 Task: Font style For heading Use Alef with Light dark cornflower blue 2 colour & bold. font size for heading '28 Pt. 'Change the font style of data to Amiri Quranand font size to  18 Pt. Change the alignment of both headline & data to  Align bottom. In the sheet  auditingSalesByPromotion_2022
Action: Mouse moved to (60, 99)
Screenshot: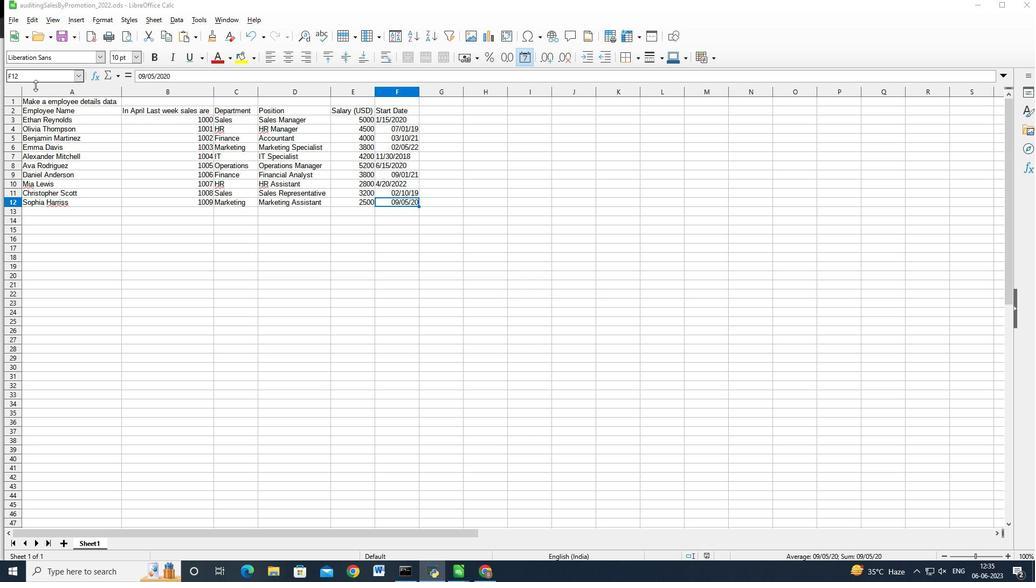 
Action: Mouse pressed left at (60, 99)
Screenshot: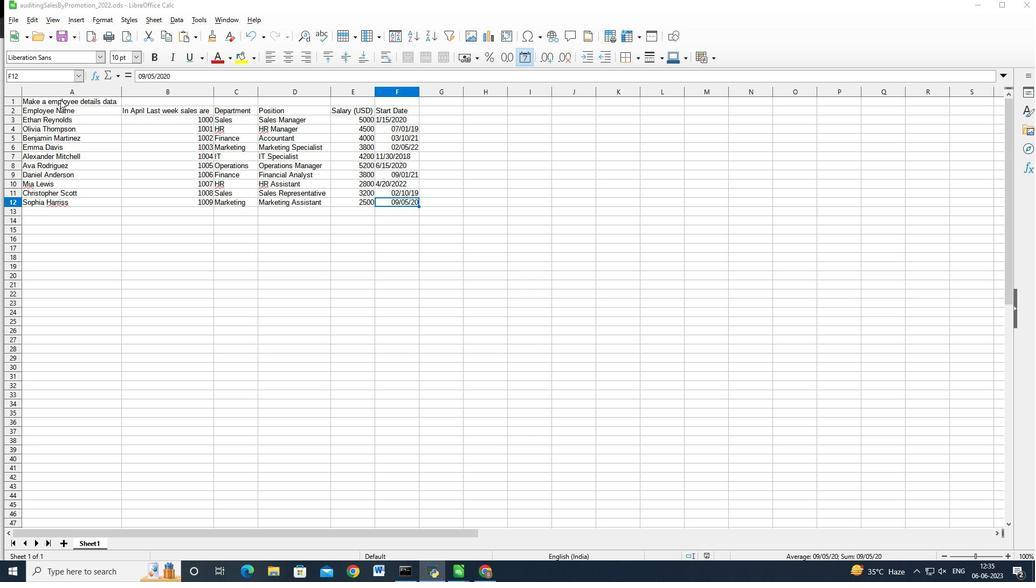 
Action: Mouse moved to (81, 56)
Screenshot: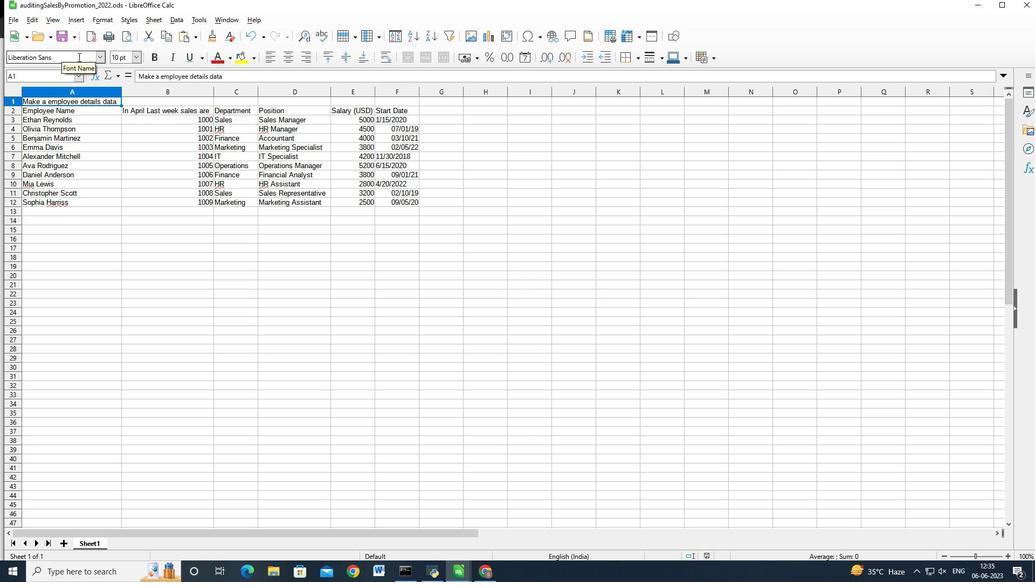 
Action: Mouse pressed left at (81, 56)
Screenshot: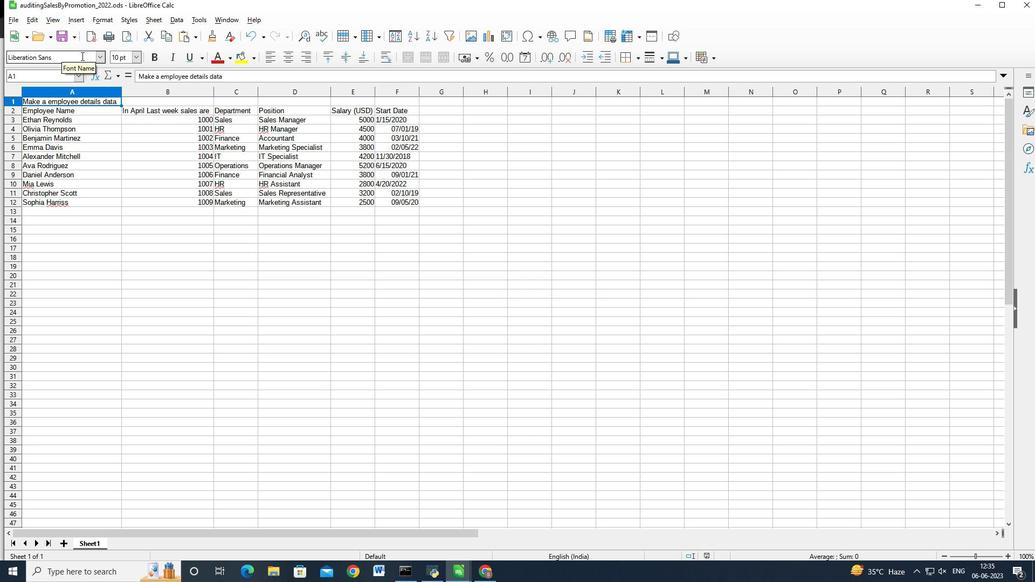 
Action: Mouse moved to (99, 57)
Screenshot: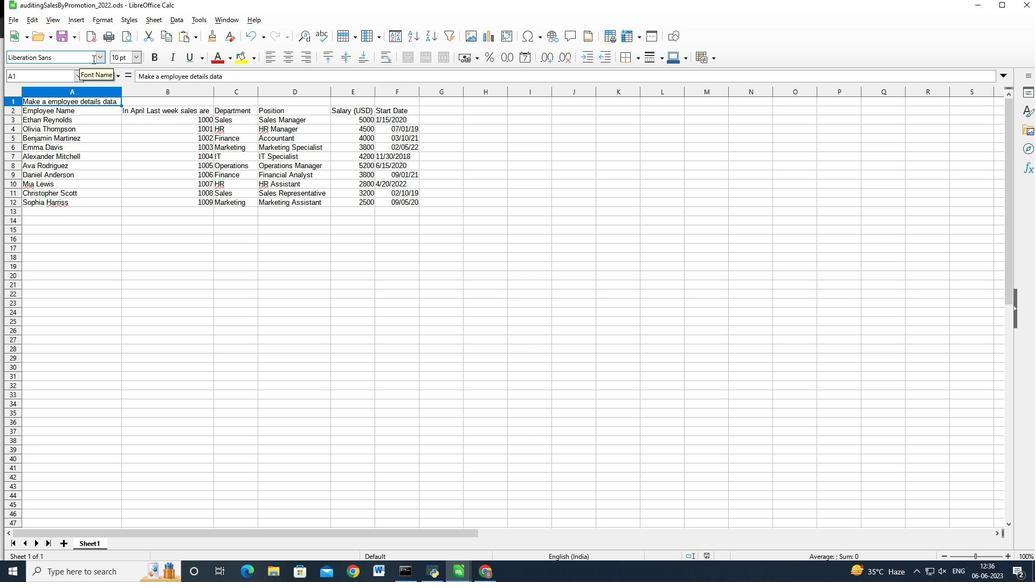 
Action: Mouse pressed left at (99, 57)
Screenshot: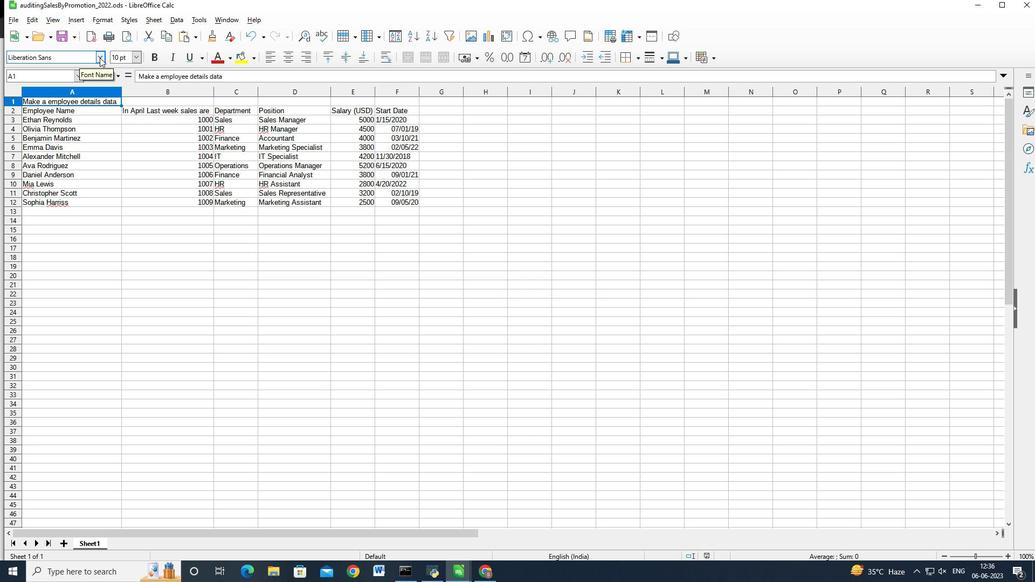 
Action: Mouse moved to (58, 204)
Screenshot: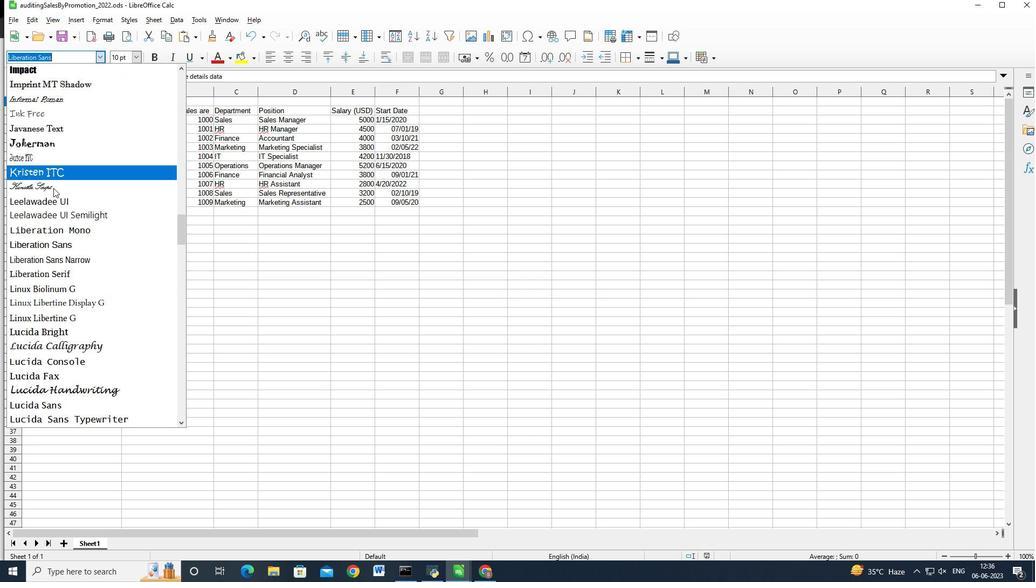 
Action: Mouse scrolled (58, 205) with delta (0, 0)
Screenshot: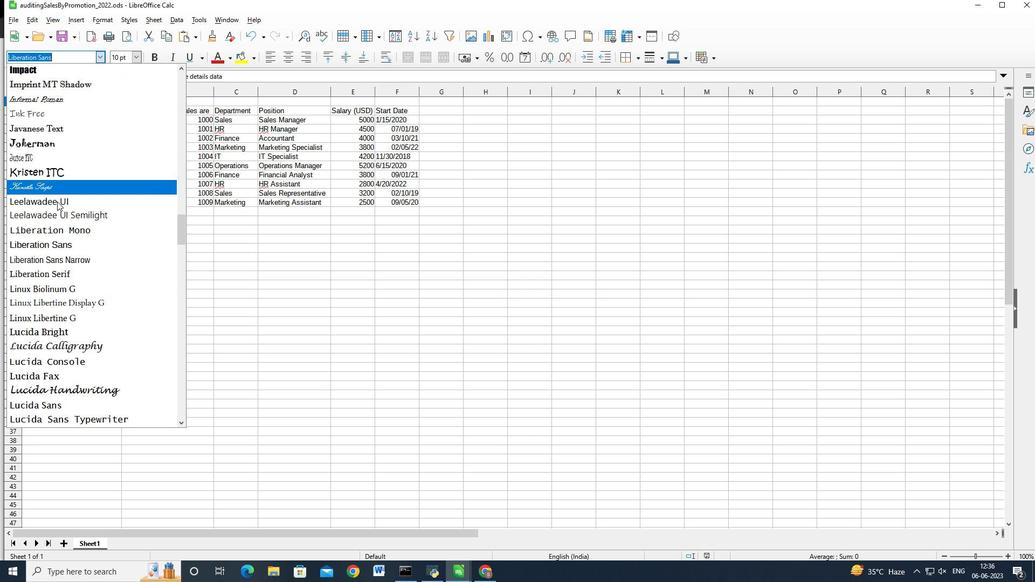 
Action: Mouse moved to (58, 204)
Screenshot: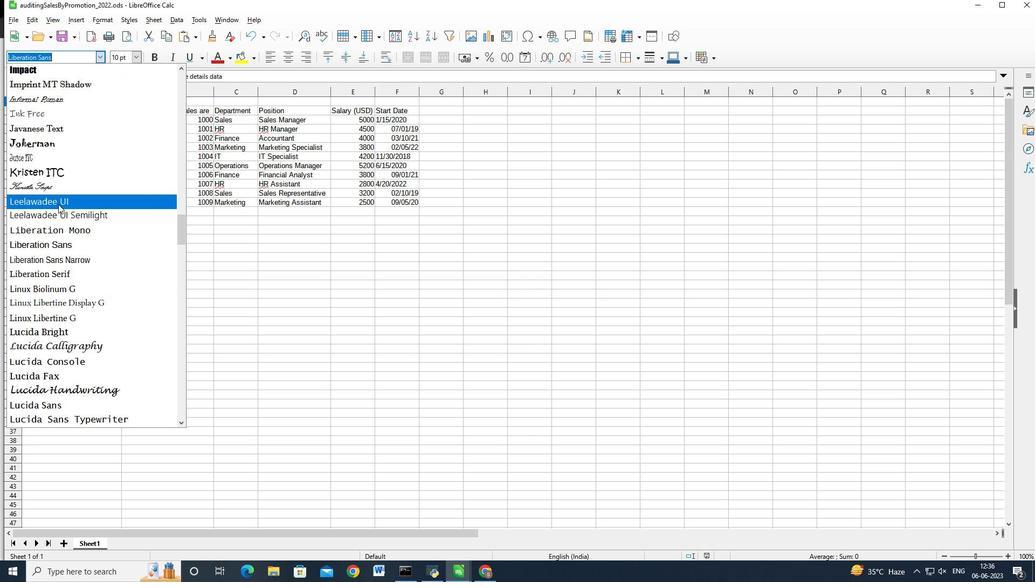 
Action: Mouse scrolled (58, 205) with delta (0, 0)
Screenshot: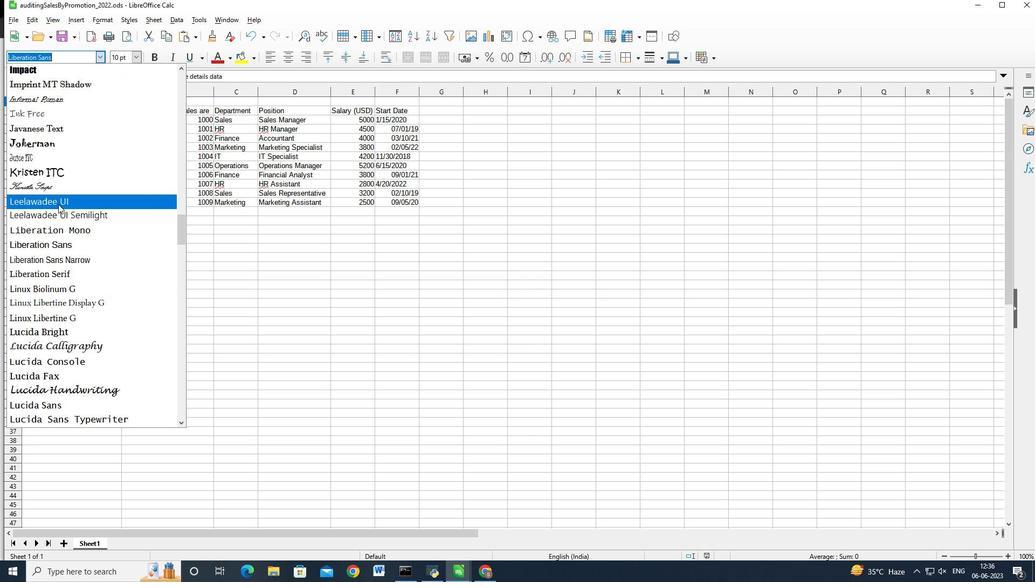
Action: Mouse scrolled (58, 205) with delta (0, 0)
Screenshot: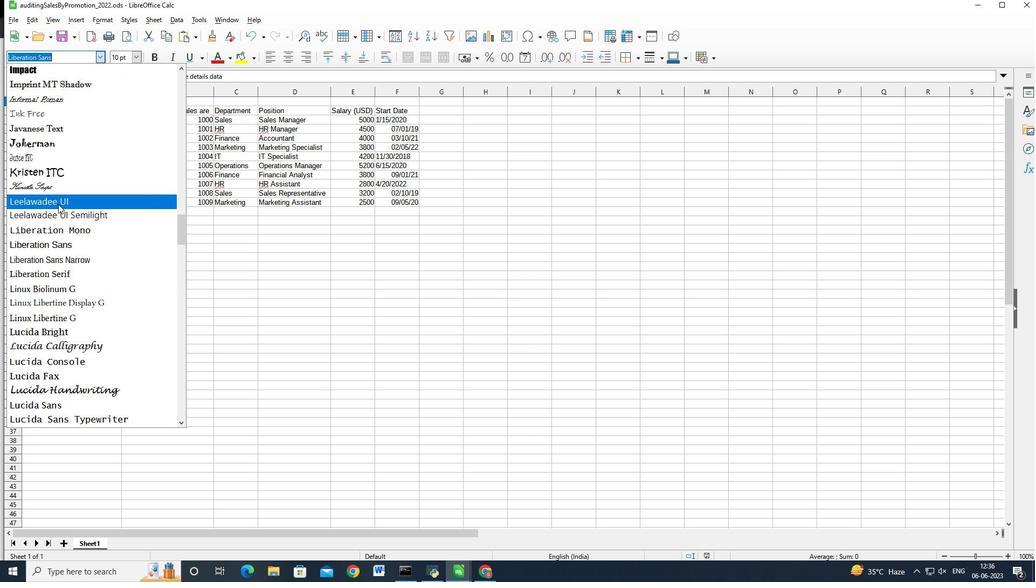 
Action: Mouse scrolled (58, 205) with delta (0, 0)
Screenshot: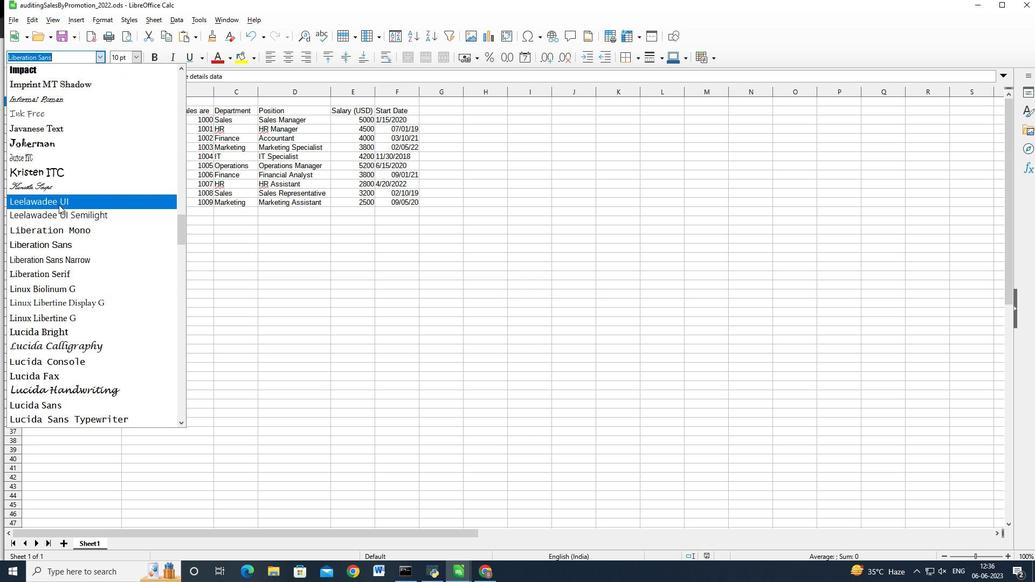 
Action: Mouse scrolled (58, 205) with delta (0, 0)
Screenshot: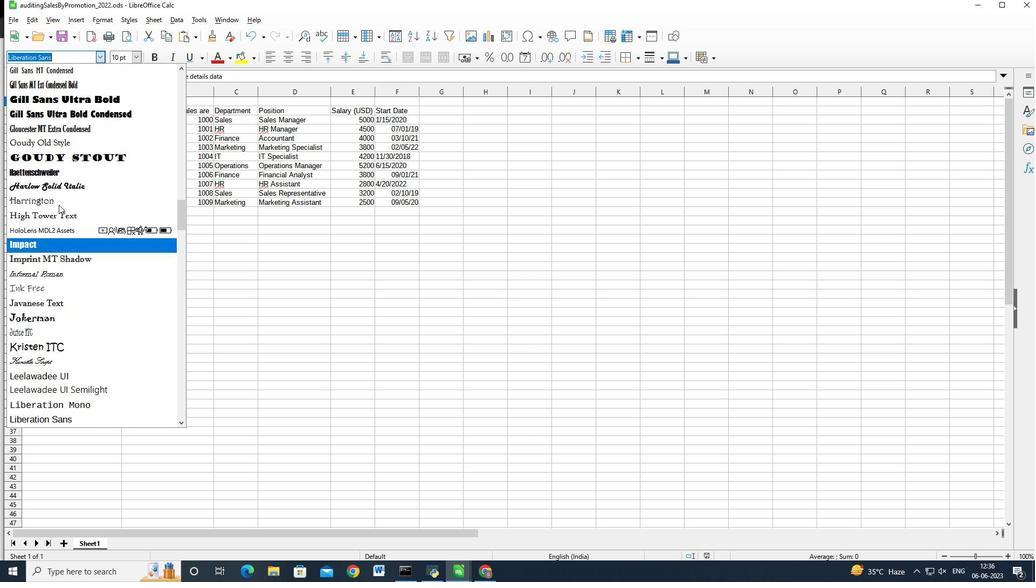 
Action: Mouse scrolled (58, 205) with delta (0, 0)
Screenshot: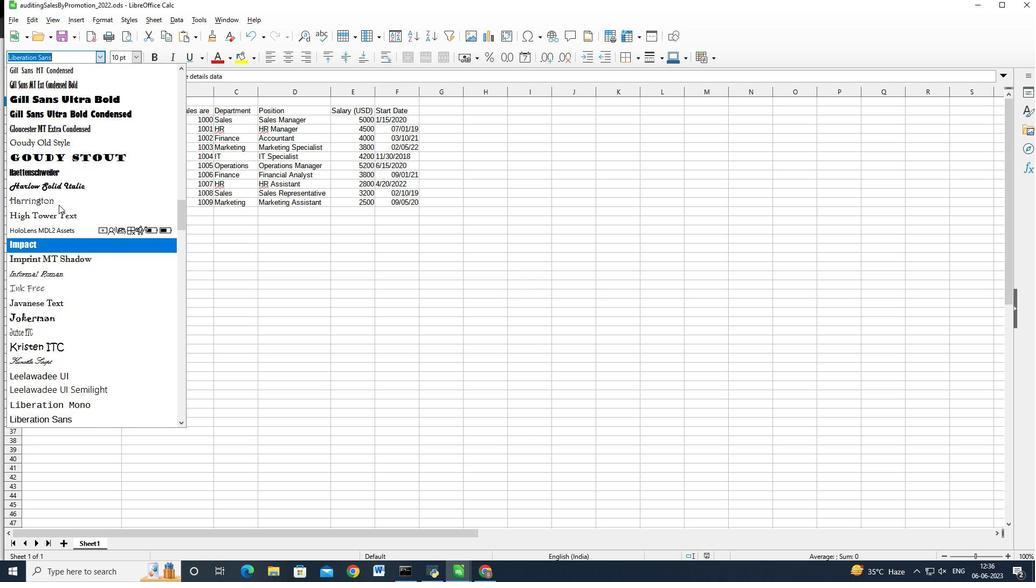 
Action: Mouse scrolled (58, 205) with delta (0, 0)
Screenshot: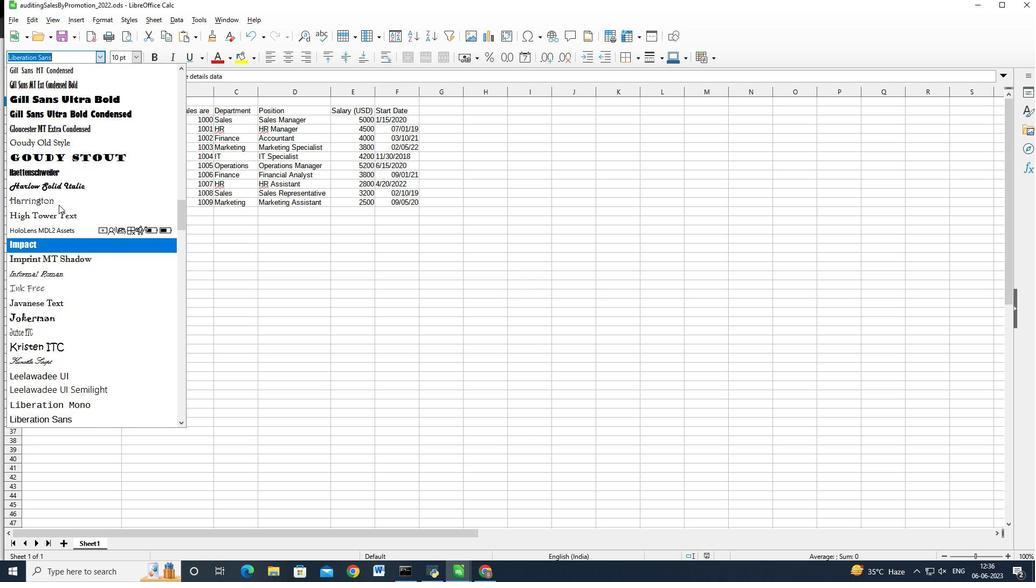 
Action: Mouse scrolled (58, 205) with delta (0, 0)
Screenshot: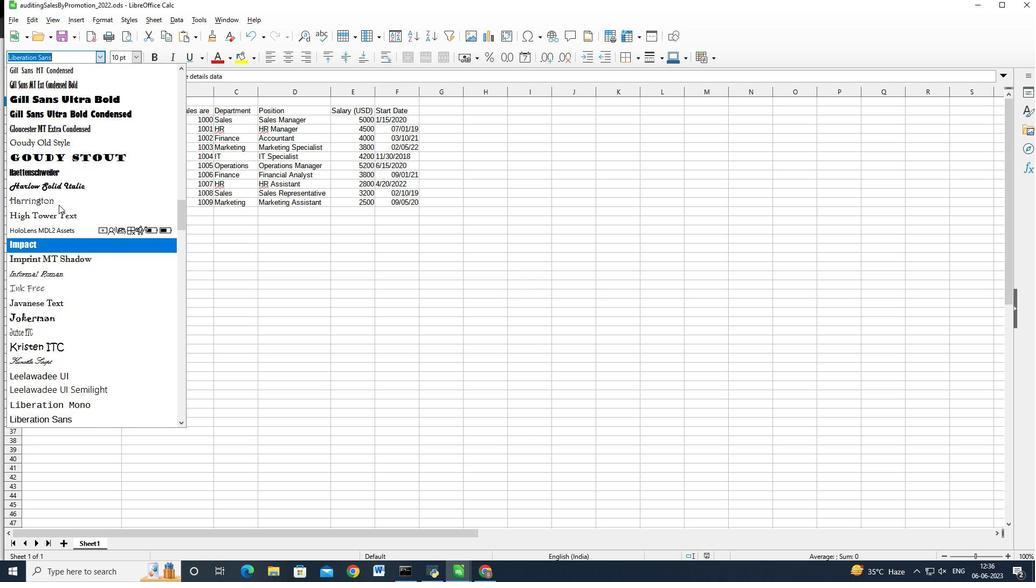 
Action: Mouse scrolled (58, 205) with delta (0, 0)
Screenshot: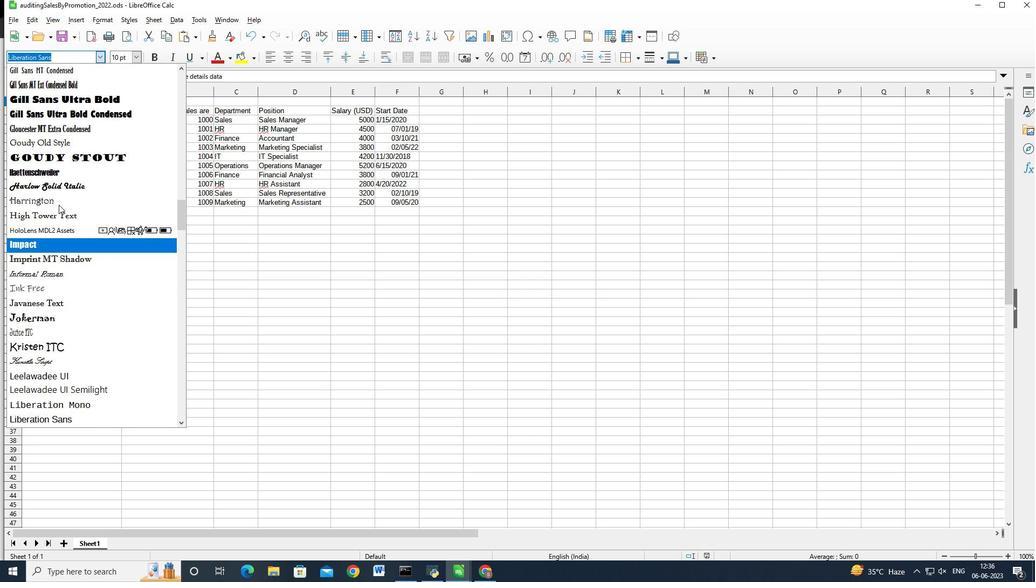 
Action: Mouse scrolled (58, 205) with delta (0, 0)
Screenshot: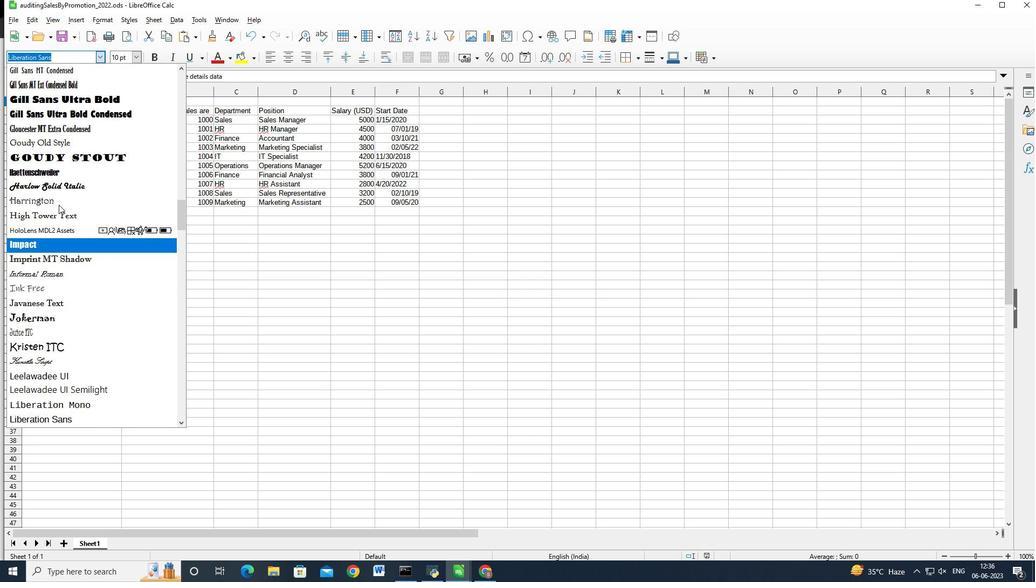 
Action: Mouse scrolled (58, 205) with delta (0, 0)
Screenshot: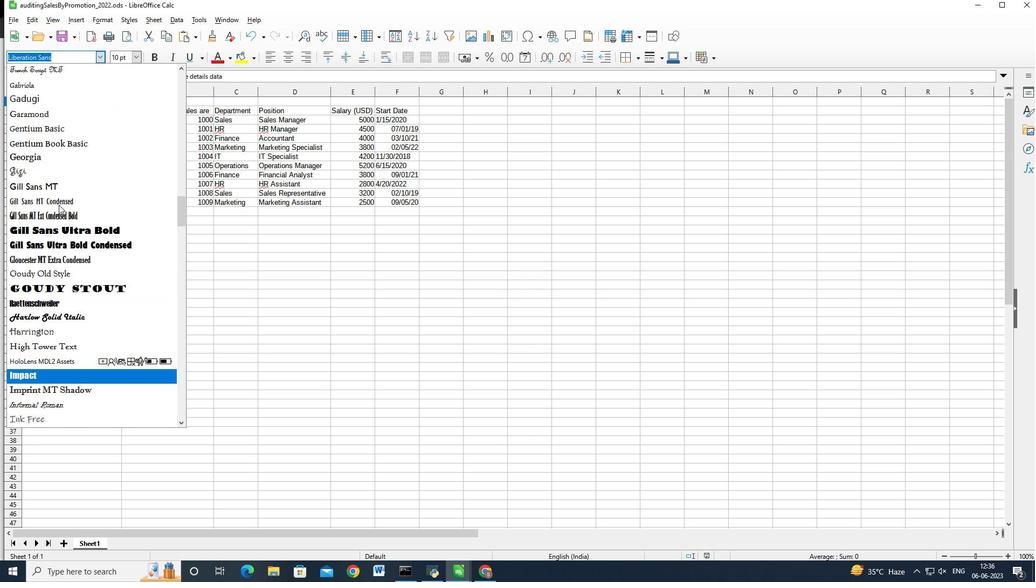 
Action: Mouse scrolled (58, 205) with delta (0, 0)
Screenshot: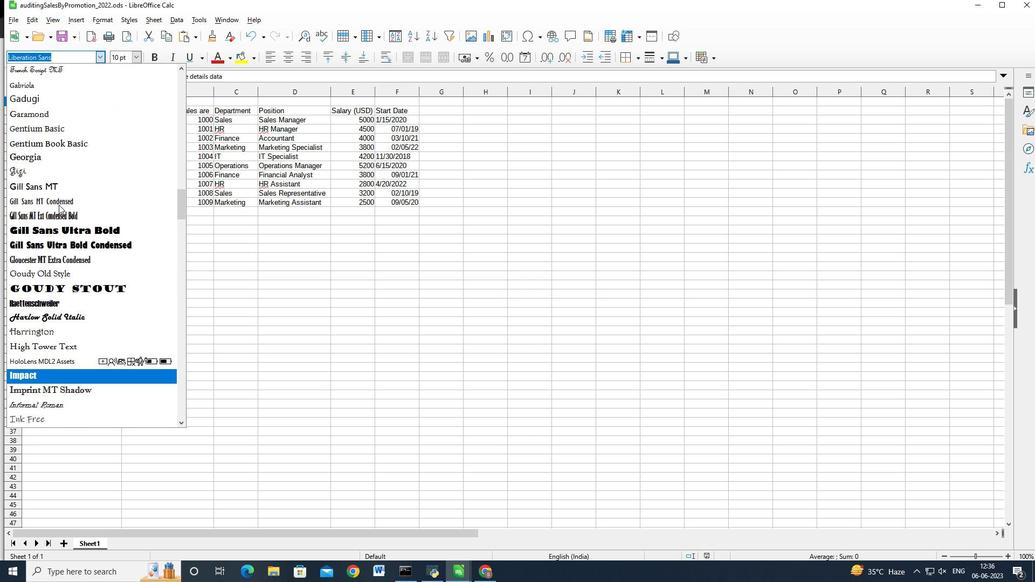 
Action: Mouse moved to (55, 78)
Screenshot: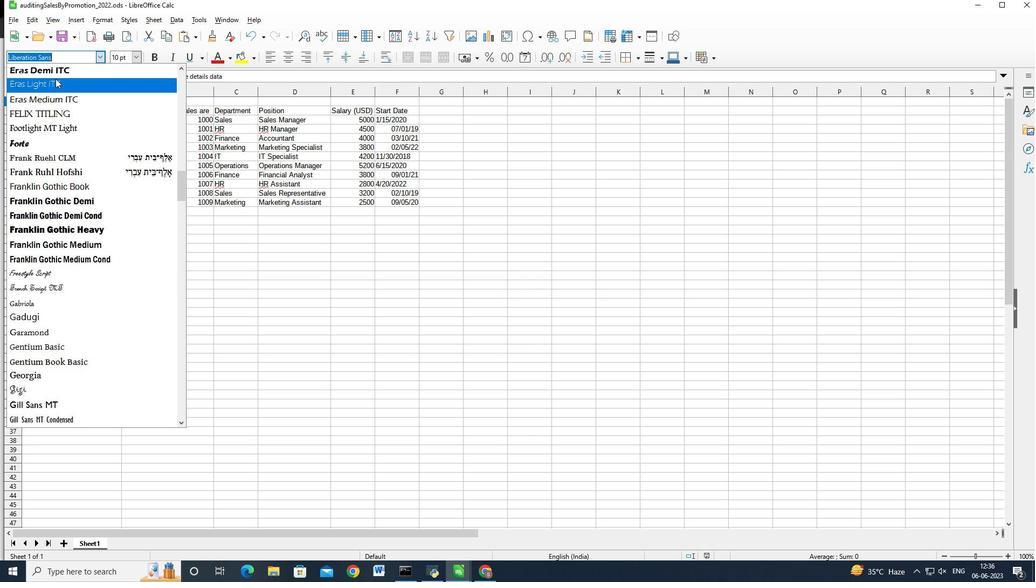 
Action: Key pressed alef<Key.enter>
Screenshot: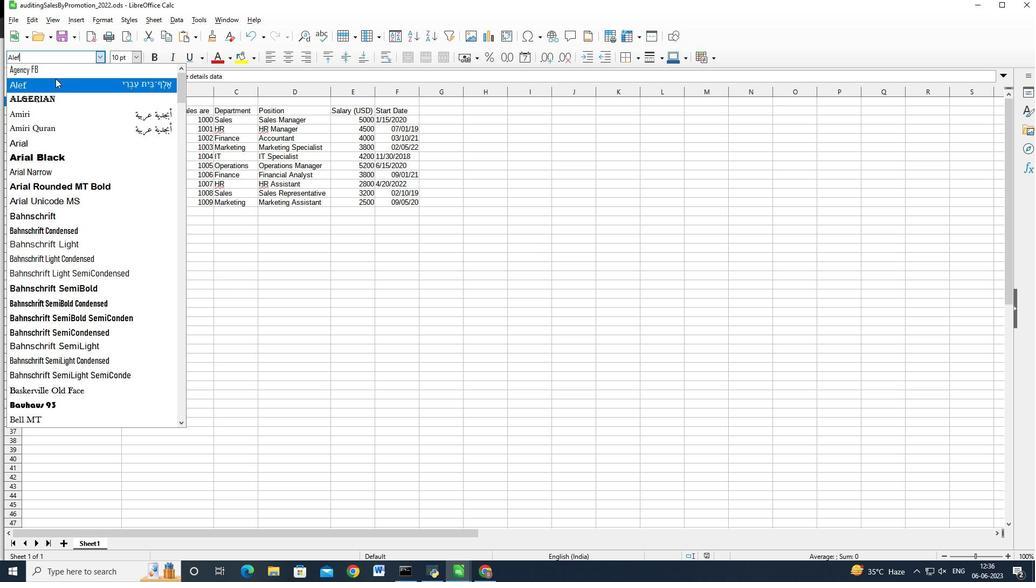 
Action: Mouse moved to (228, 55)
Screenshot: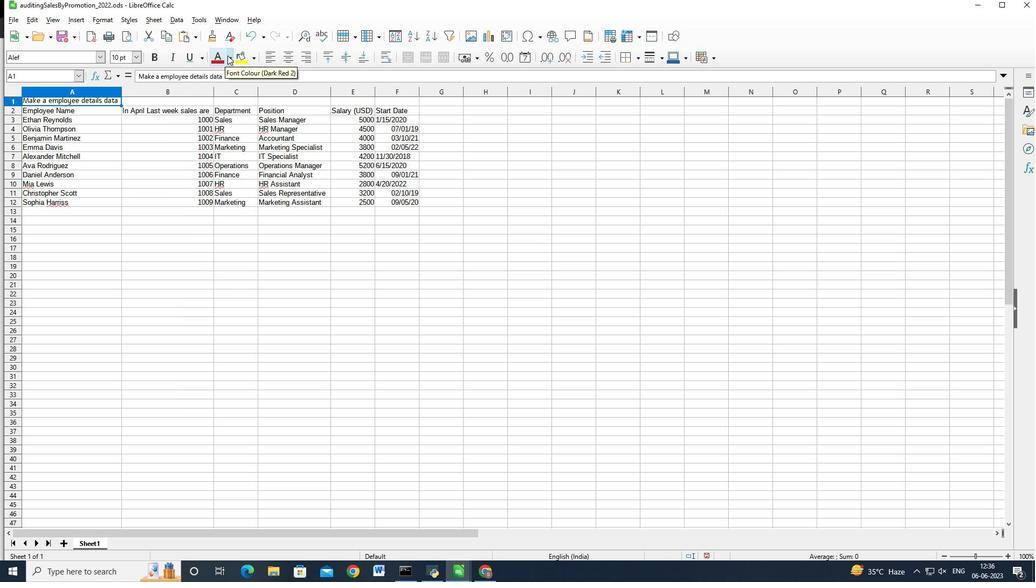 
Action: Mouse pressed left at (228, 55)
Screenshot: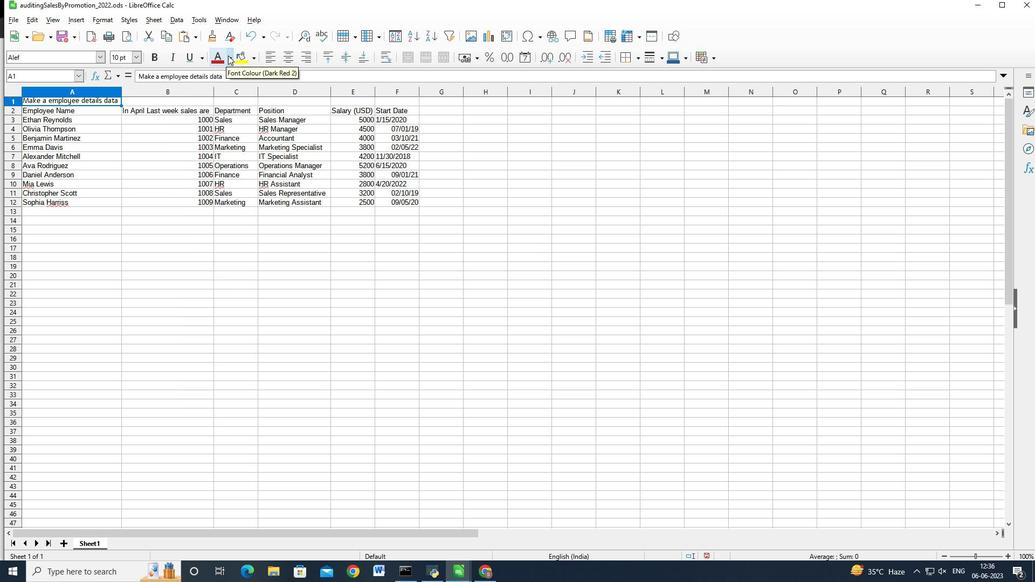 
Action: Mouse moved to (281, 234)
Screenshot: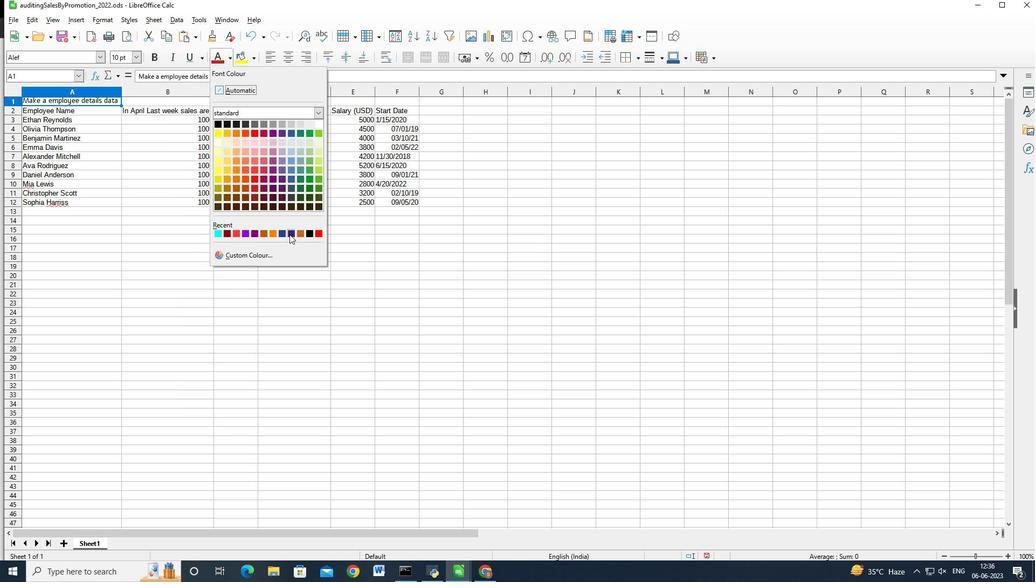 
Action: Mouse pressed left at (281, 234)
Screenshot: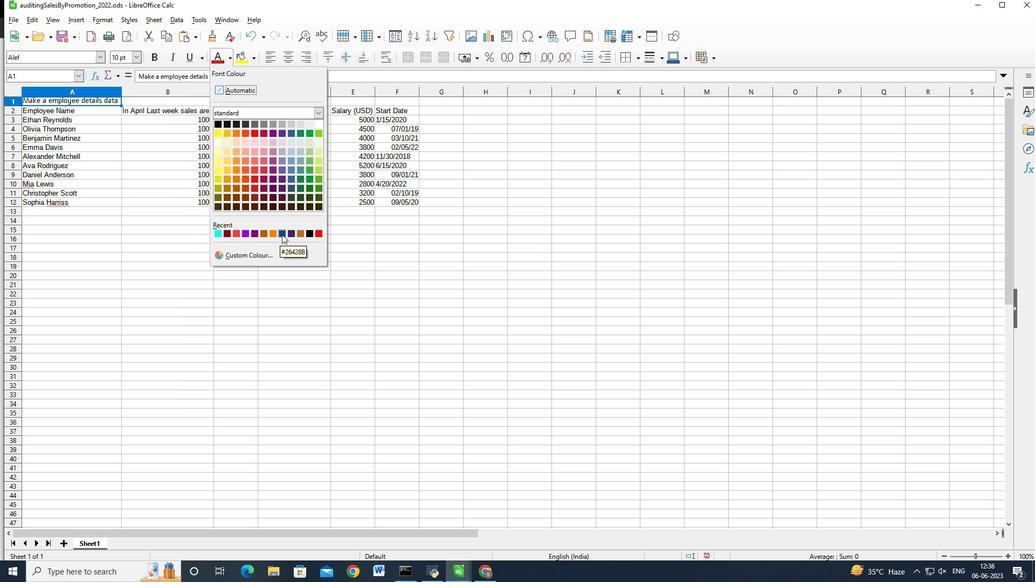 
Action: Mouse moved to (139, 53)
Screenshot: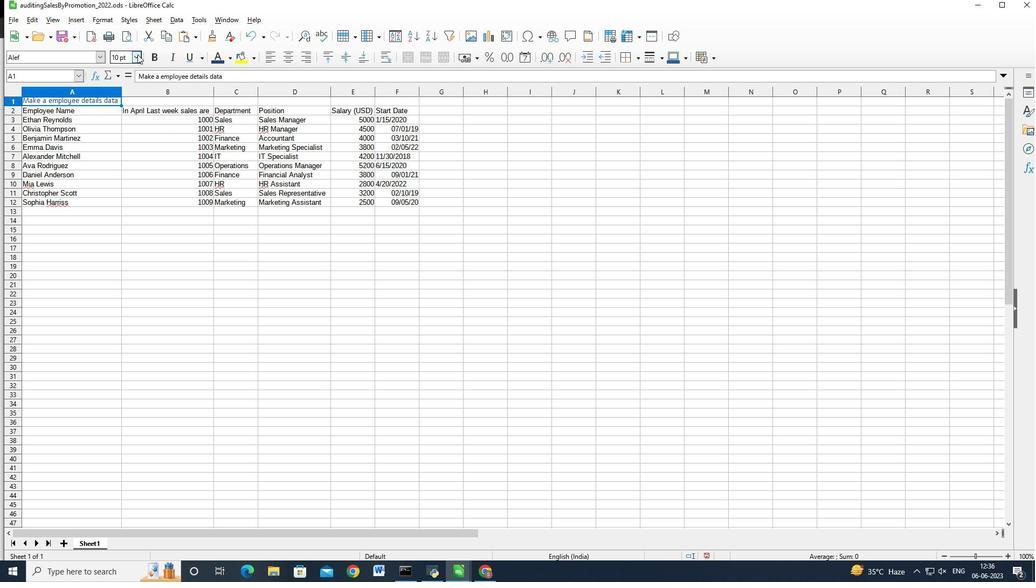 
Action: Mouse pressed left at (139, 53)
Screenshot: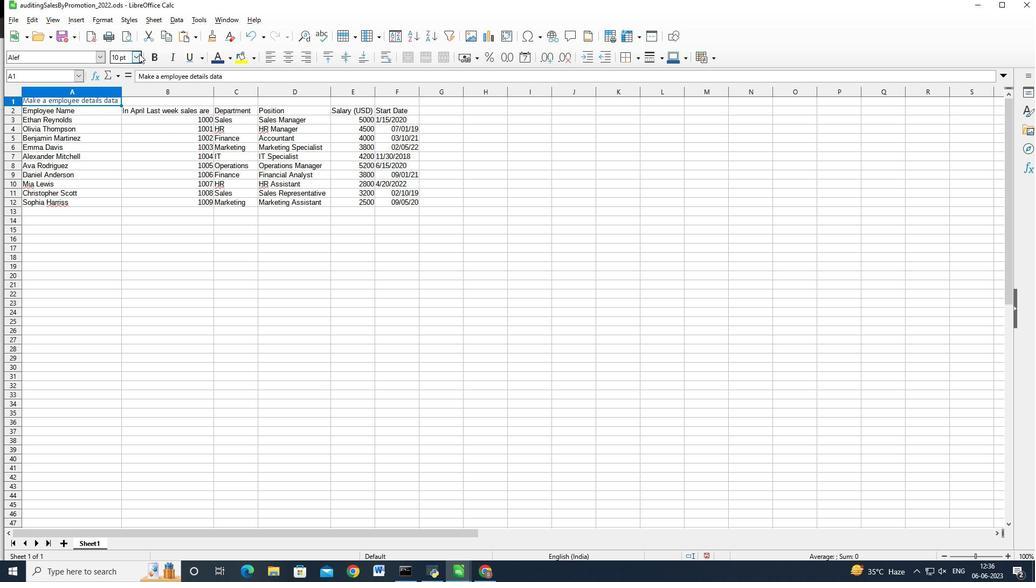 
Action: Mouse moved to (117, 231)
Screenshot: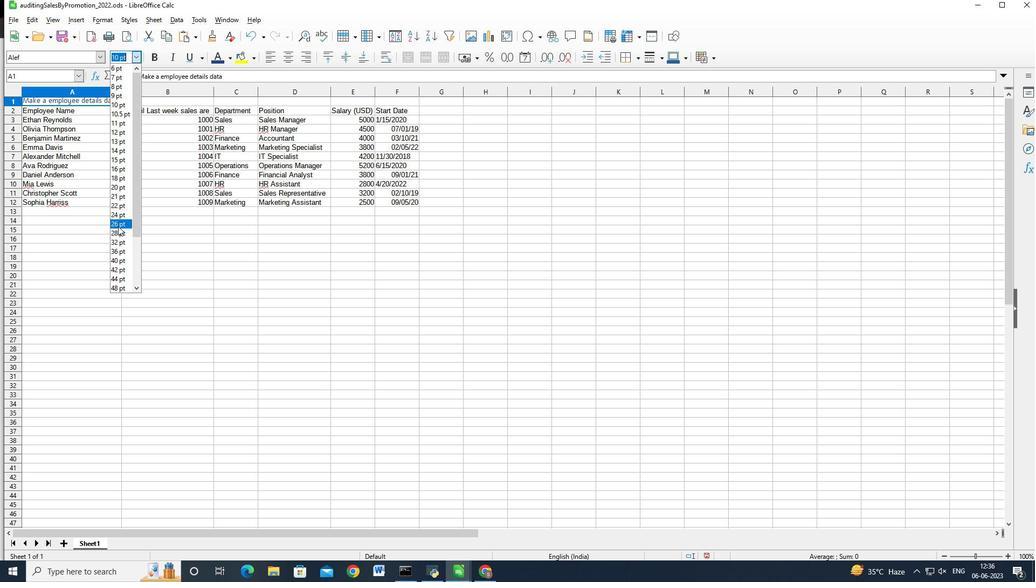 
Action: Mouse pressed left at (117, 231)
Screenshot: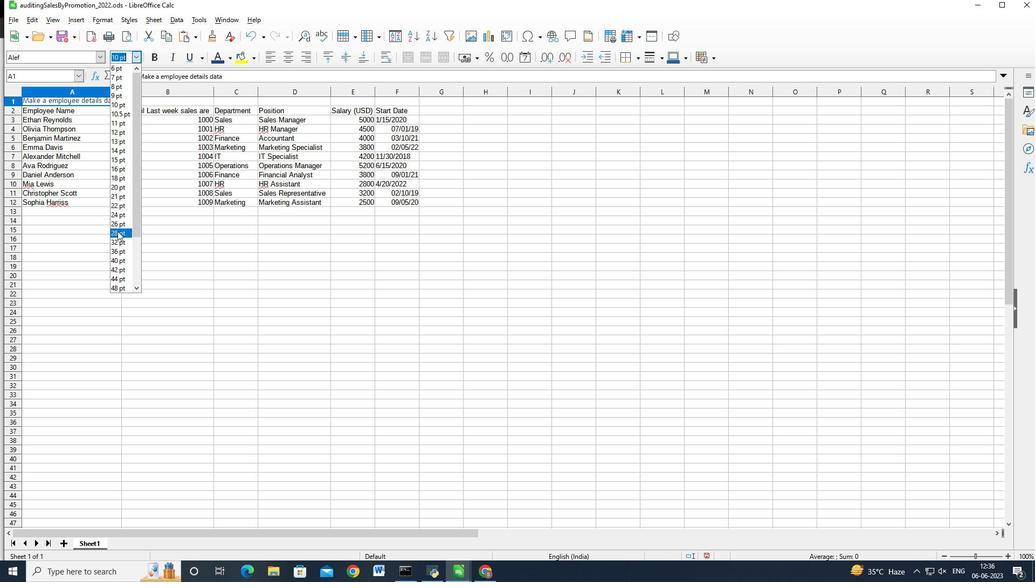 
Action: Mouse moved to (90, 131)
Screenshot: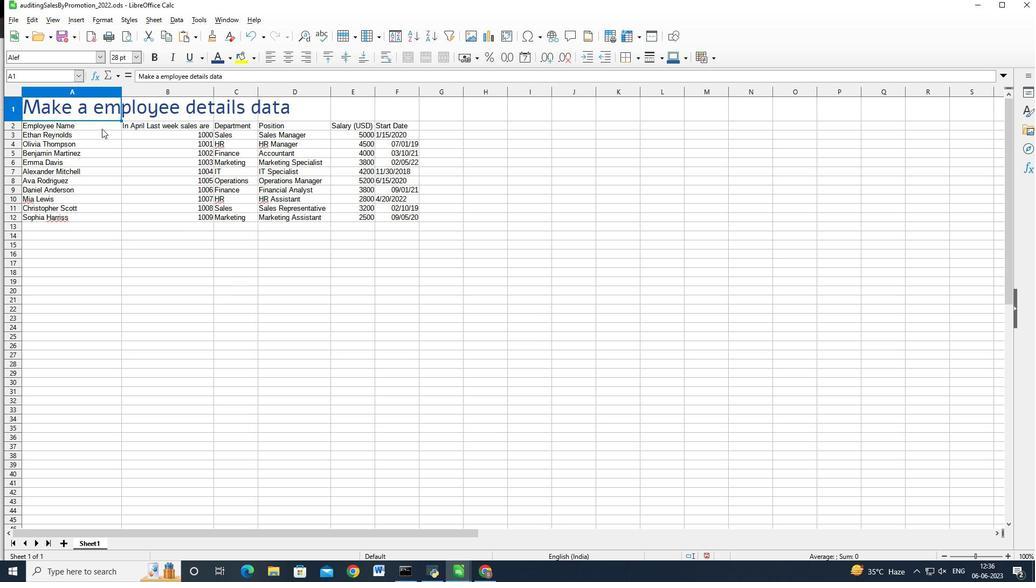 
Action: Mouse pressed left at (90, 131)
Screenshot: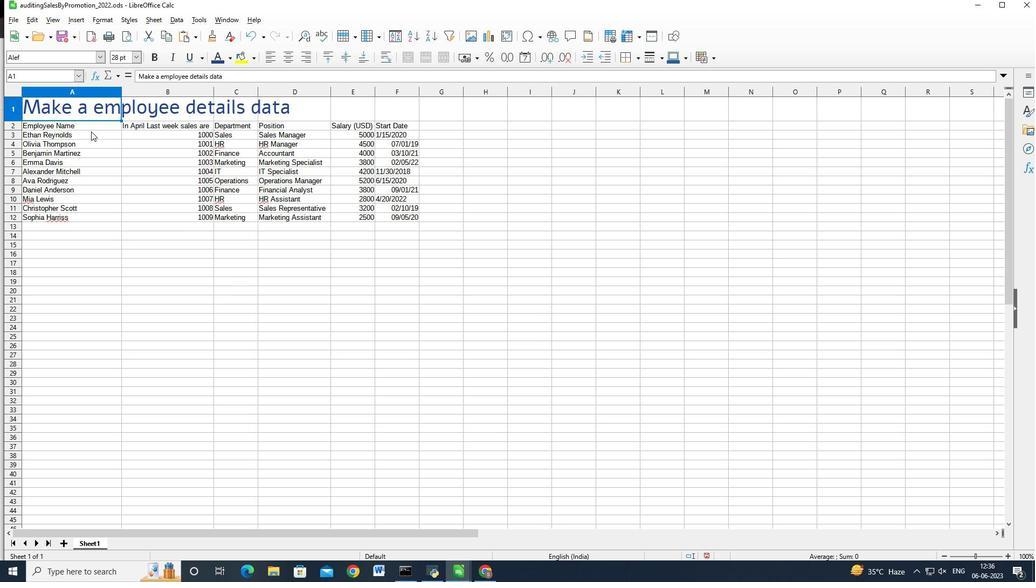
Action: Mouse moved to (91, 126)
Screenshot: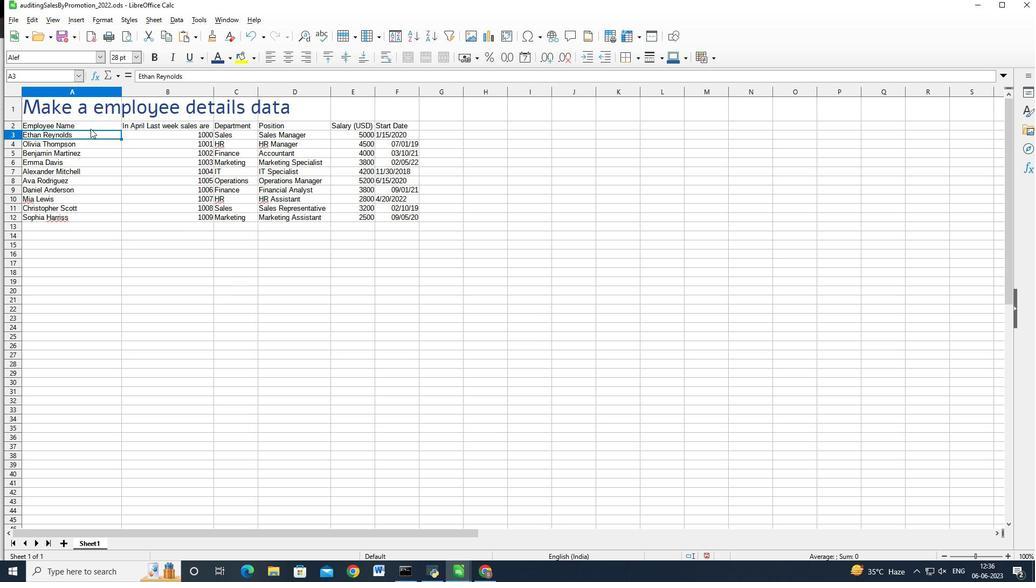 
Action: Mouse pressed left at (91, 126)
Screenshot: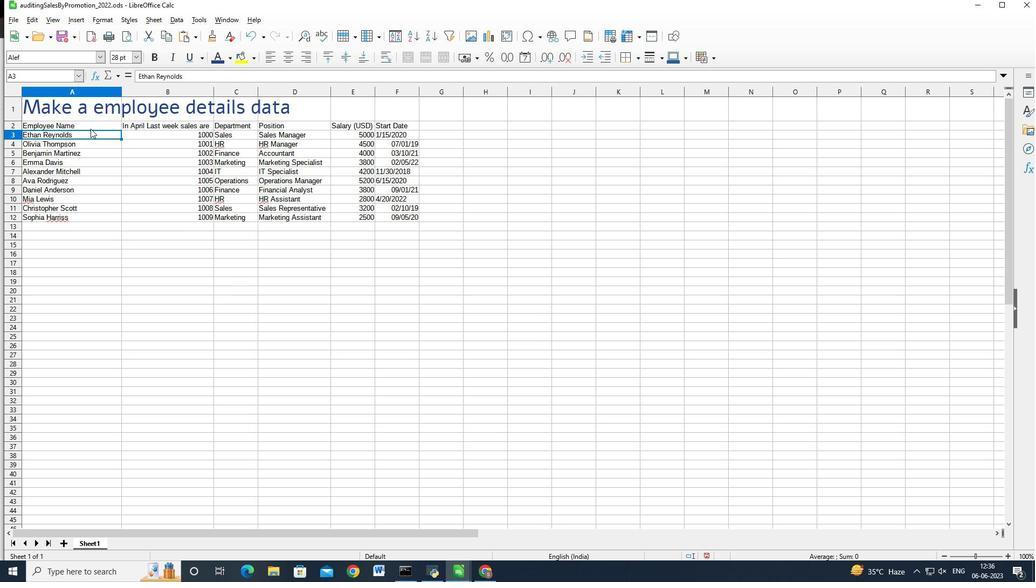 
Action: Key pressed <Key.shift><Key.right><Key.right><Key.right><Key.right><Key.right><Key.down><Key.down><Key.down><Key.down><Key.down><Key.down><Key.down><Key.right><Key.down><Key.left><Key.down><Key.down>
Screenshot: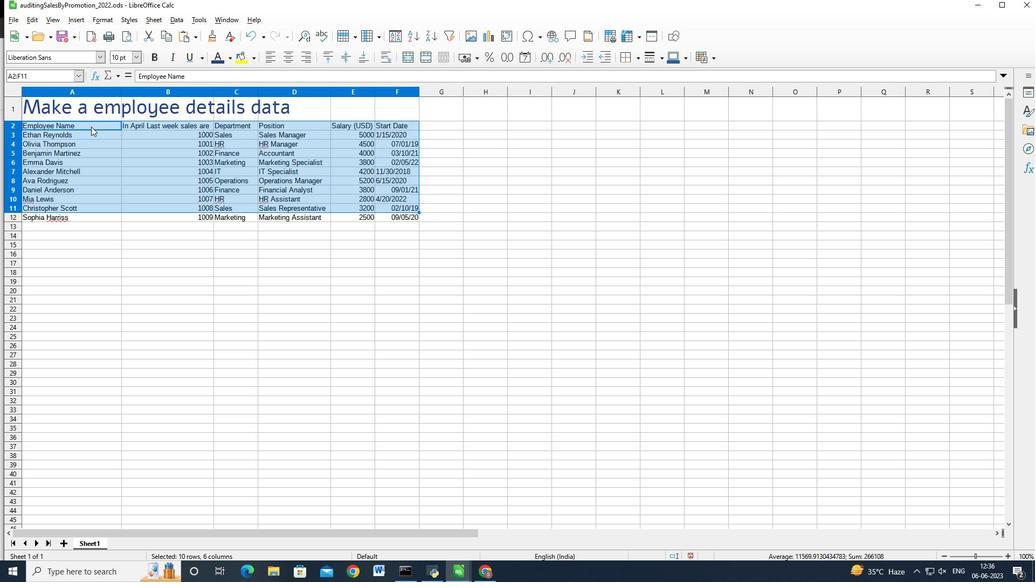 
Action: Mouse moved to (71, 56)
Screenshot: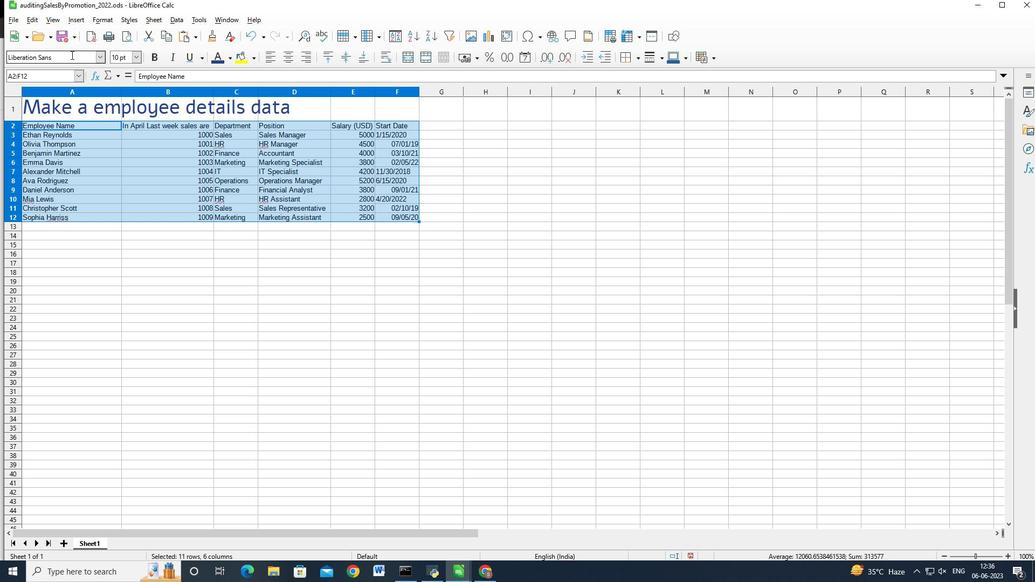 
Action: Mouse pressed left at (71, 56)
Screenshot: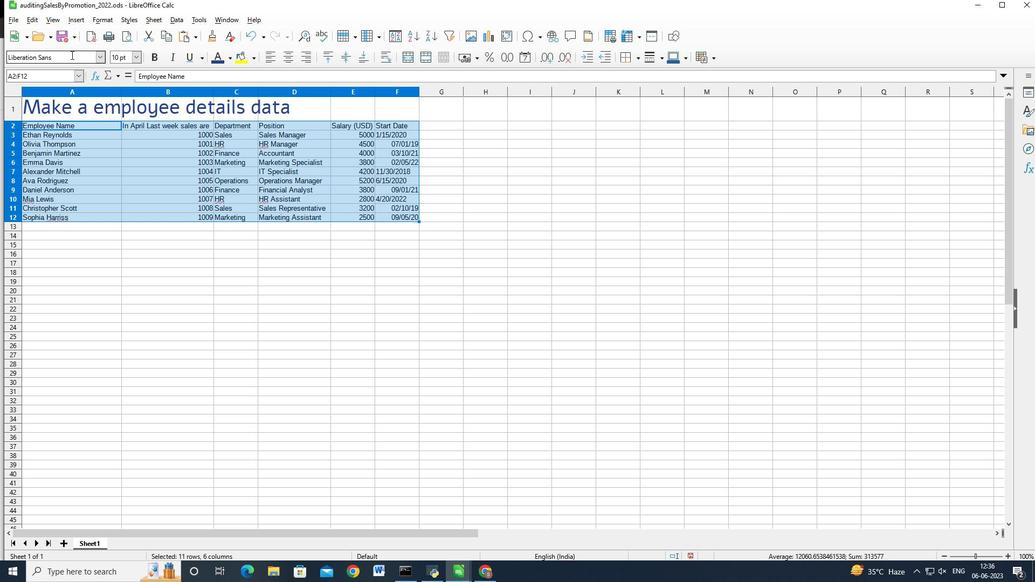 
Action: Key pressed <Key.backspace><Key.backspace><Key.backspace><Key.backspace><Key.backspace><Key.backspace><Key.backspace><Key.backspace><Key.backspace><Key.backspace><Key.backspace><Key.backspace><Key.backspace><Key.backspace><Key.backspace><Key.backspace><Key.backspace><Key.backspace><Key.backspace>amiri<Key.space><Key.shift_r><Key.shift_r><Key.shift_r><Key.shift_r><Key.shift_r><Key.shift_r><Key.shift_r><Key.shift_r><Key.shift_r><Key.shift_r><Key.shift_r><Key.shift_r><Key.shift_r><Key.shift_r><Key.shift_r><Key.shift_r><Key.shift_r><Key.shift_r><Key.shift_r><Key.shift_r><Key.shift_r>A<Key.backspace><Key.shift_r>Qua<Key.backspace>ranand<Key.enter>
Screenshot: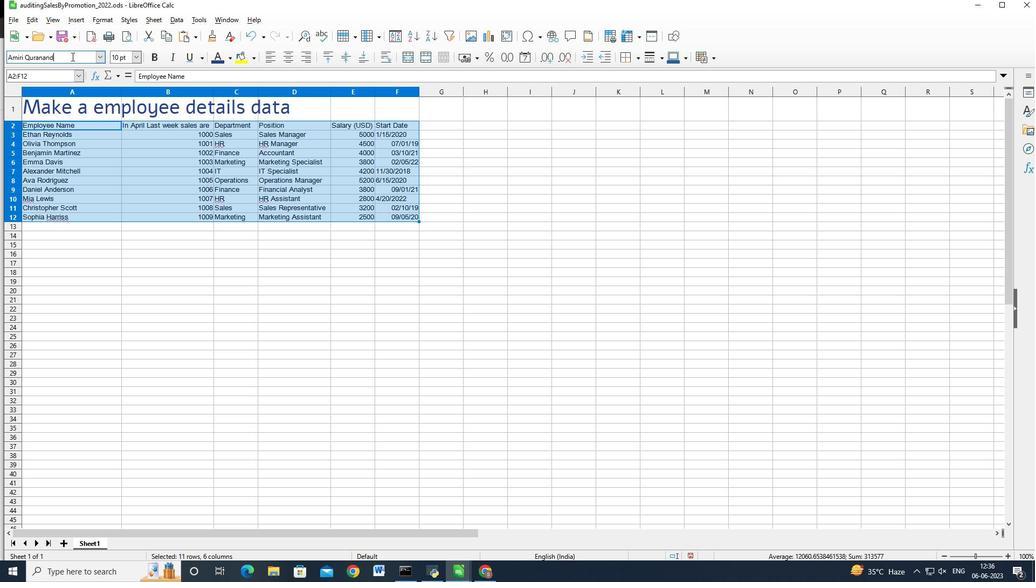 
Action: Mouse moved to (135, 56)
Screenshot: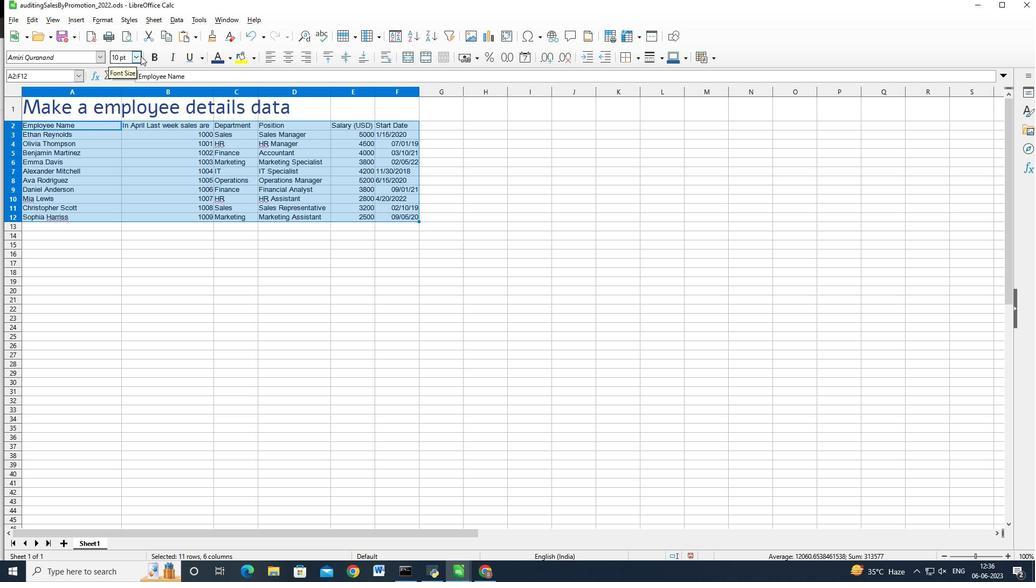 
Action: Mouse pressed left at (135, 56)
Screenshot: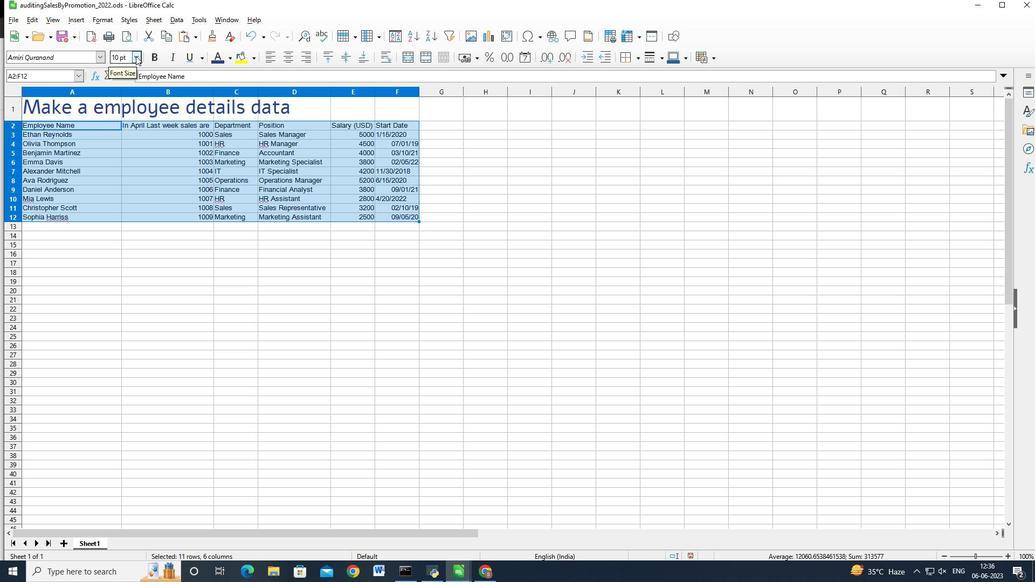 
Action: Mouse moved to (114, 169)
Screenshot: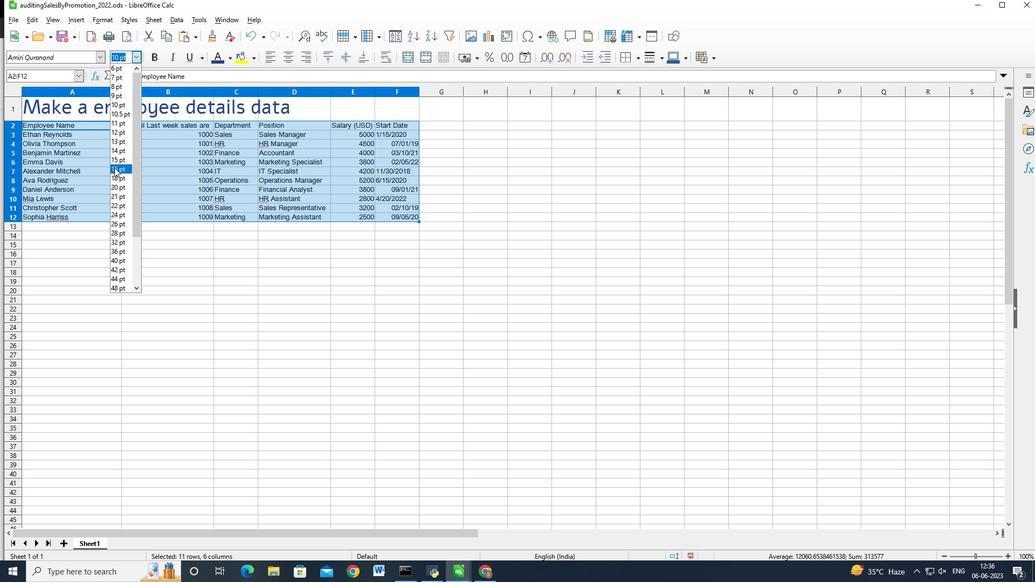 
Action: Mouse pressed left at (114, 169)
Screenshot: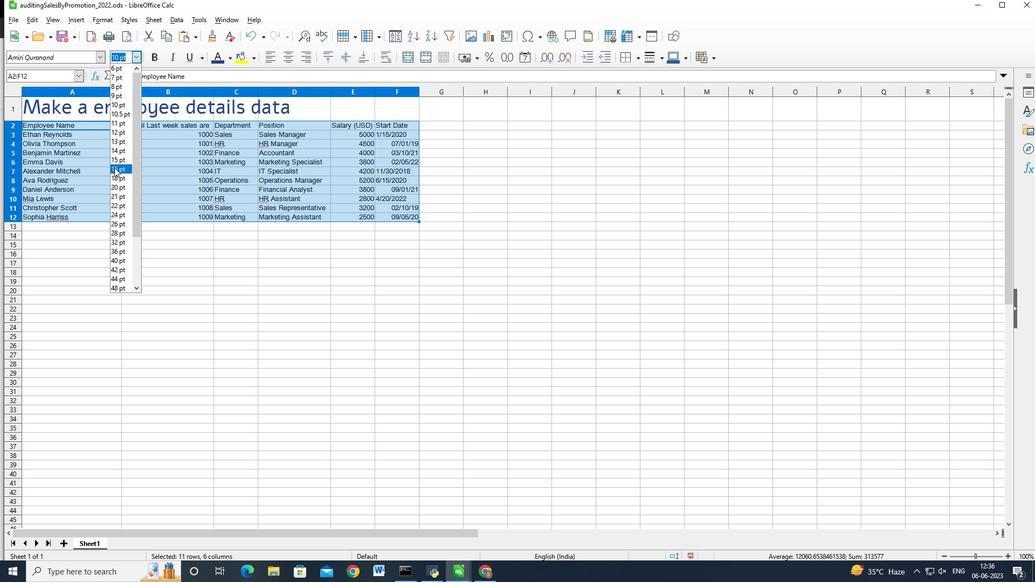 
Action: Mouse moved to (136, 62)
Screenshot: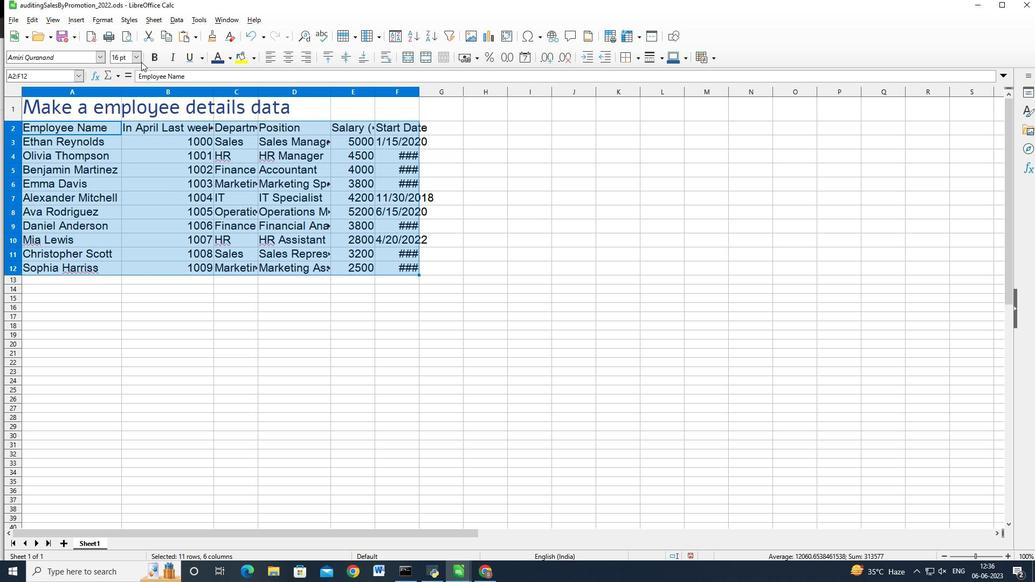 
Action: Mouse pressed left at (136, 62)
Screenshot: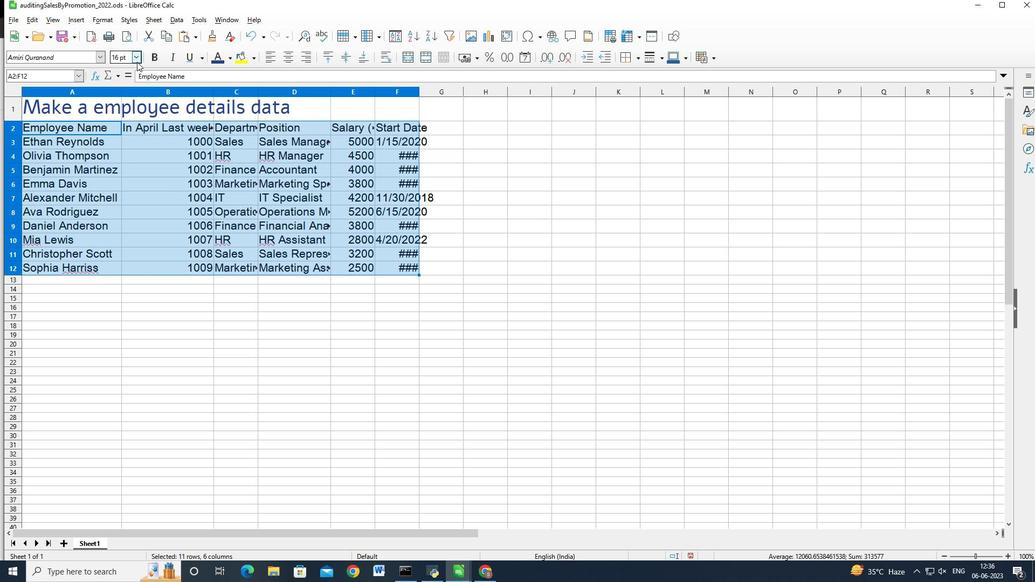 
Action: Mouse moved to (120, 180)
Screenshot: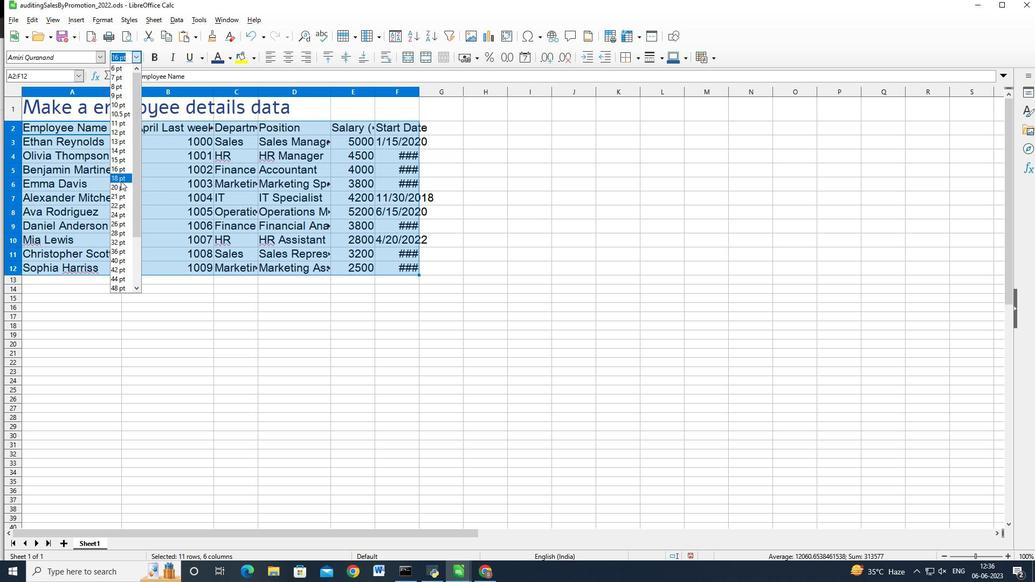 
Action: Mouse pressed left at (120, 180)
Screenshot: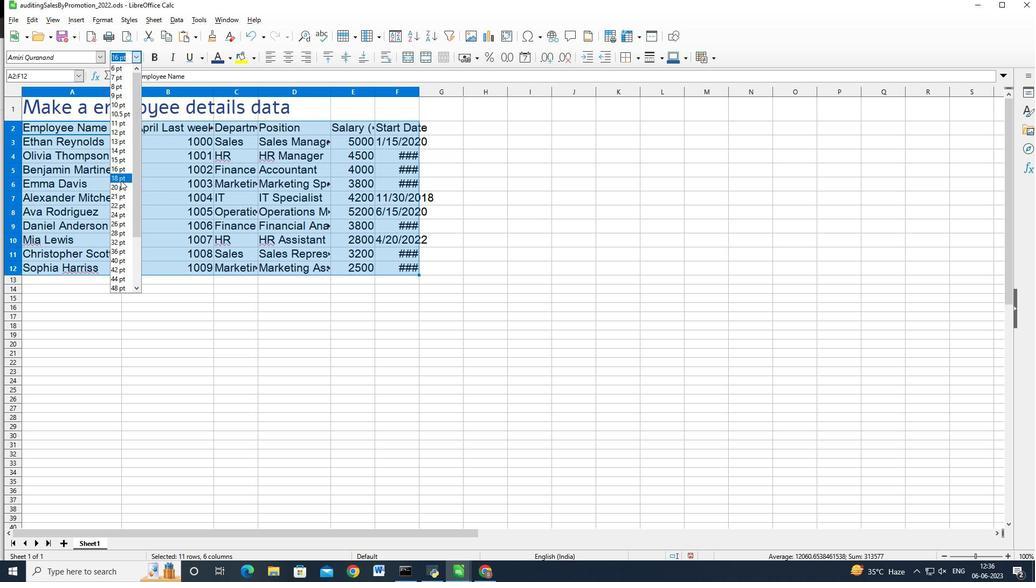 
Action: Mouse moved to (98, 114)
Screenshot: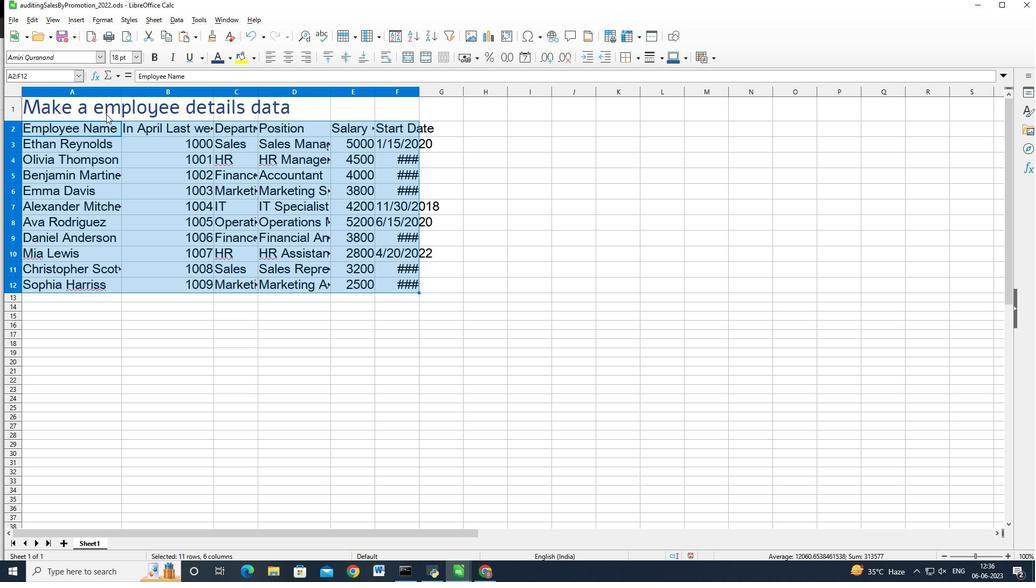 
Action: Mouse pressed left at (98, 114)
Screenshot: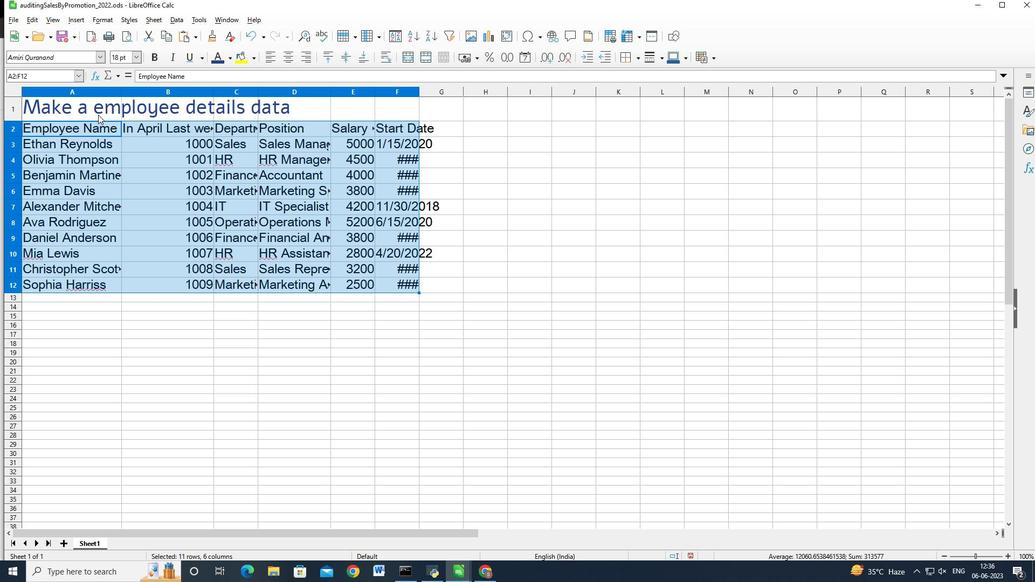 
Action: Mouse moved to (141, 106)
Screenshot: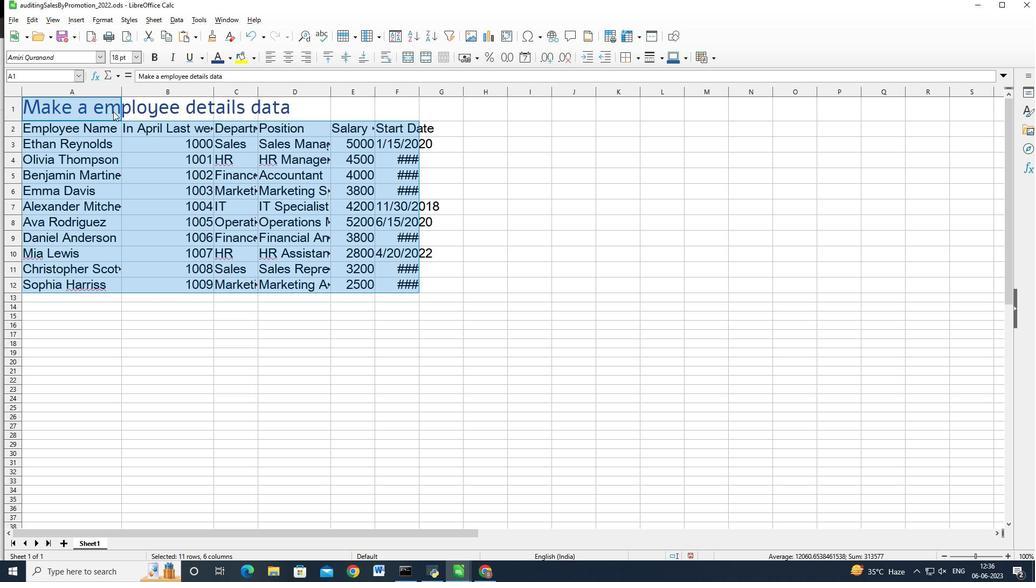 
Action: Mouse pressed left at (141, 106)
Screenshot: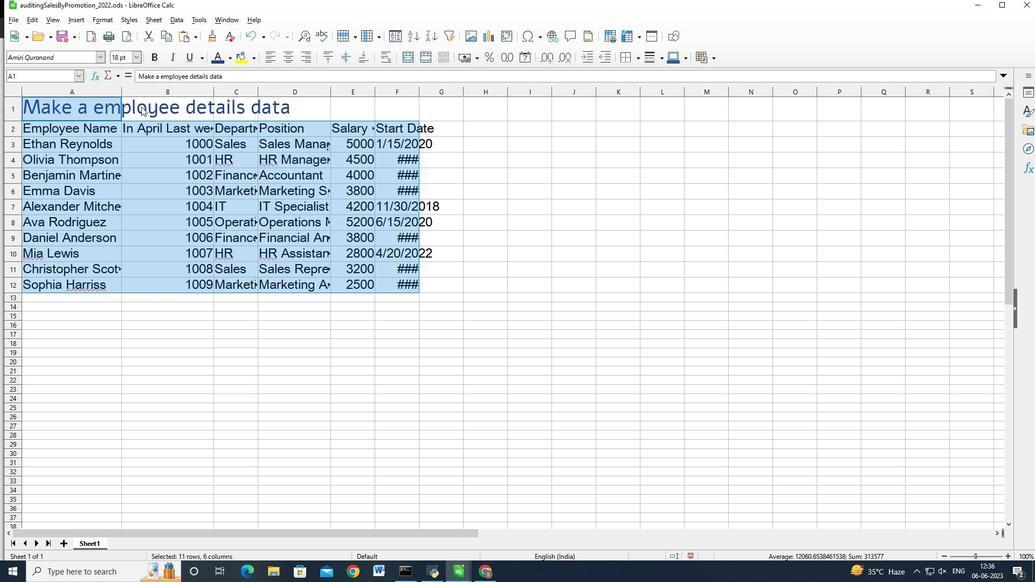 
Action: Mouse moved to (233, 111)
Screenshot: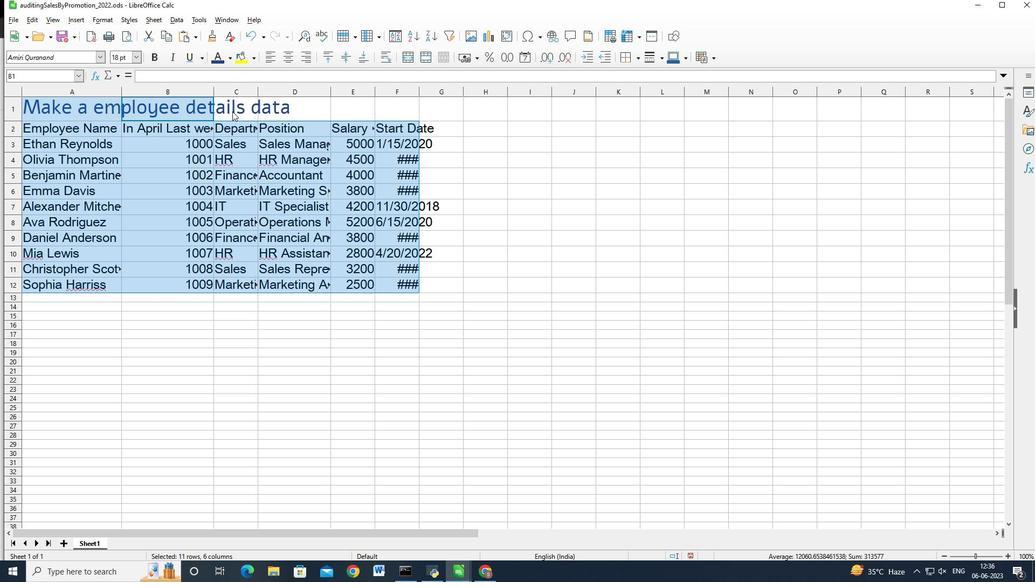 
Action: Mouse pressed left at (233, 111)
Screenshot: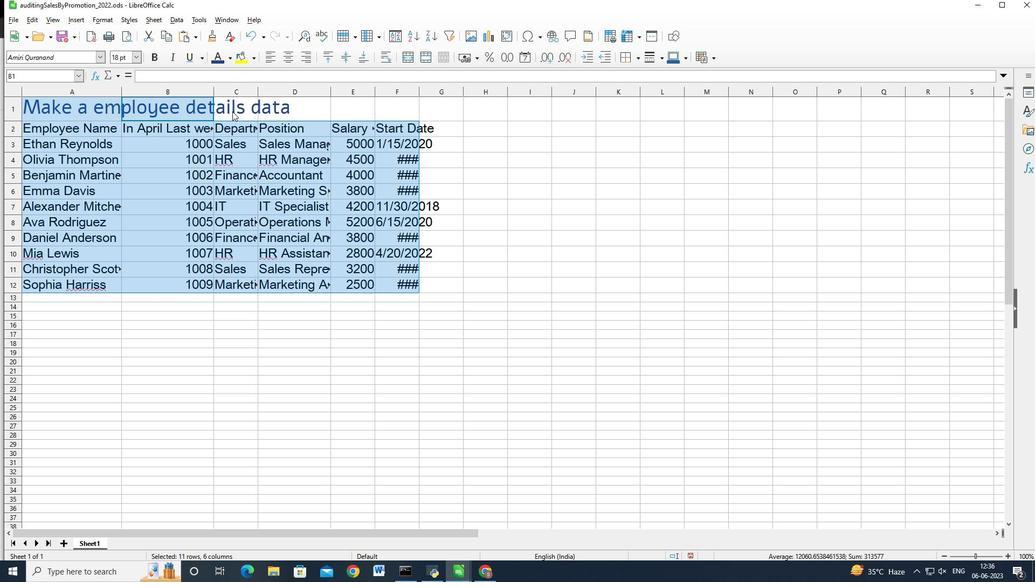 
Action: Mouse moved to (282, 106)
Screenshot: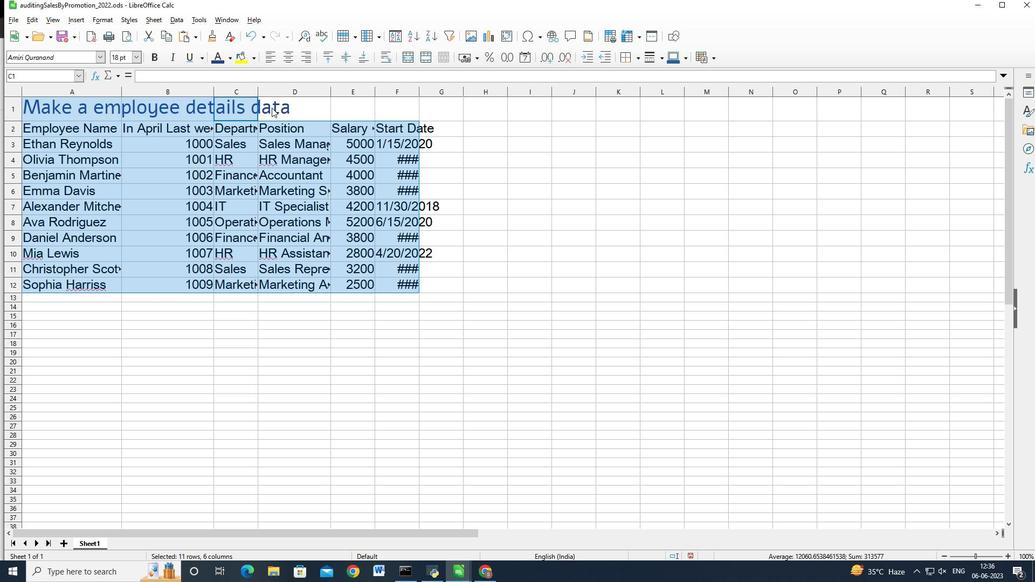 
Action: Mouse pressed left at (282, 106)
Screenshot: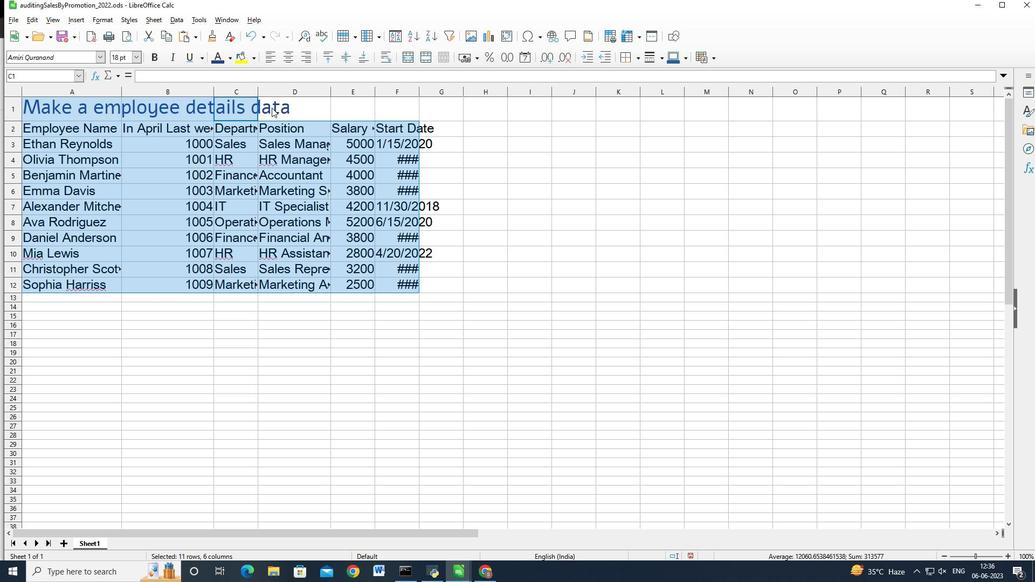 
Action: Mouse moved to (357, 58)
Screenshot: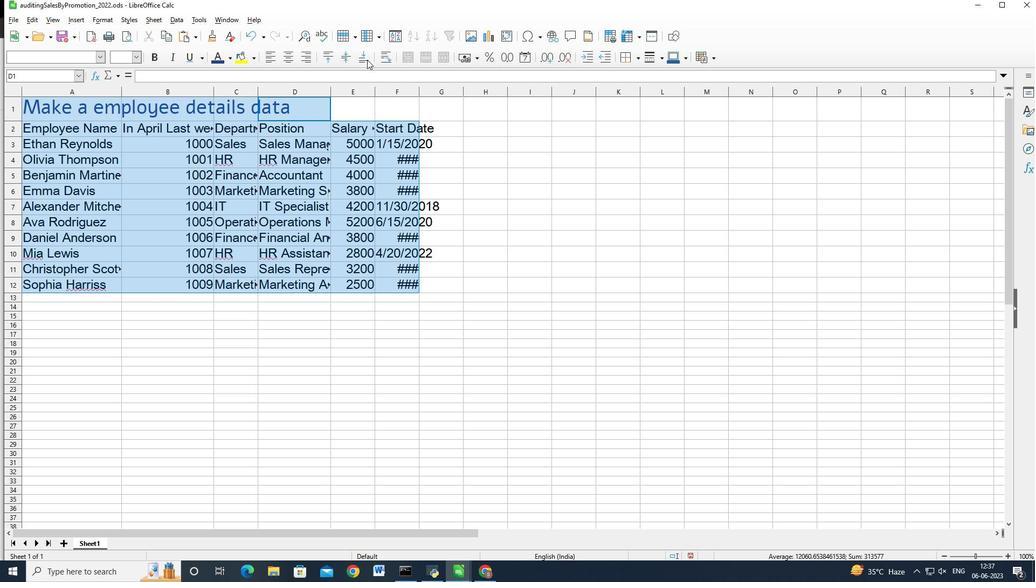
Action: Mouse pressed left at (357, 58)
Screenshot: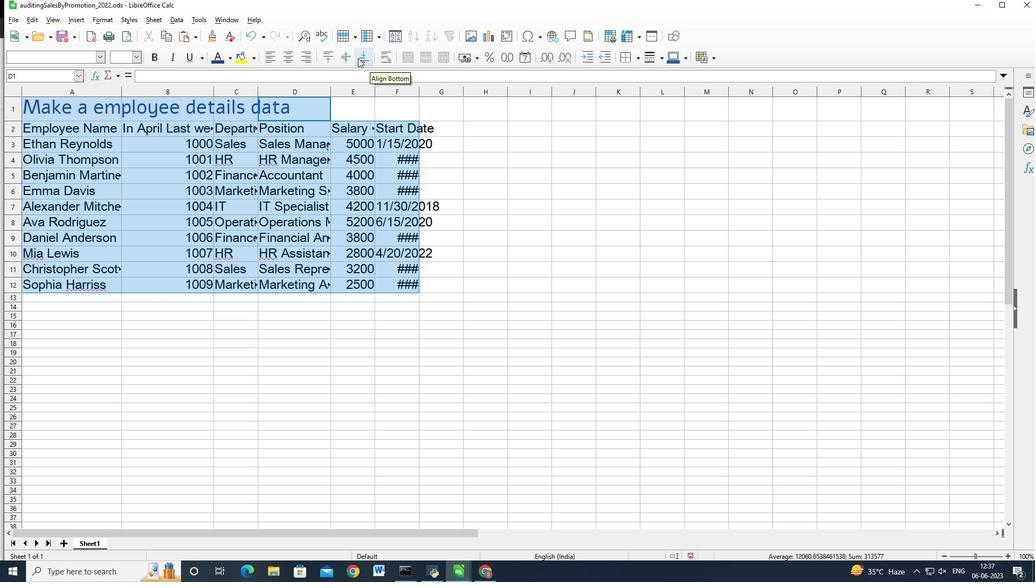 
Action: Mouse moved to (7, 20)
Screenshot: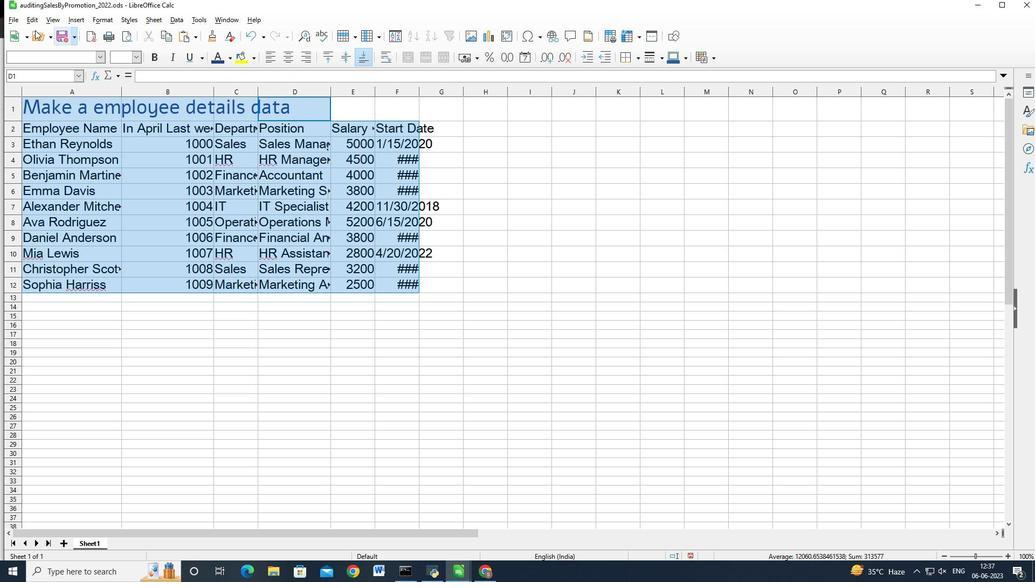 
Action: Mouse pressed left at (7, 20)
Screenshot: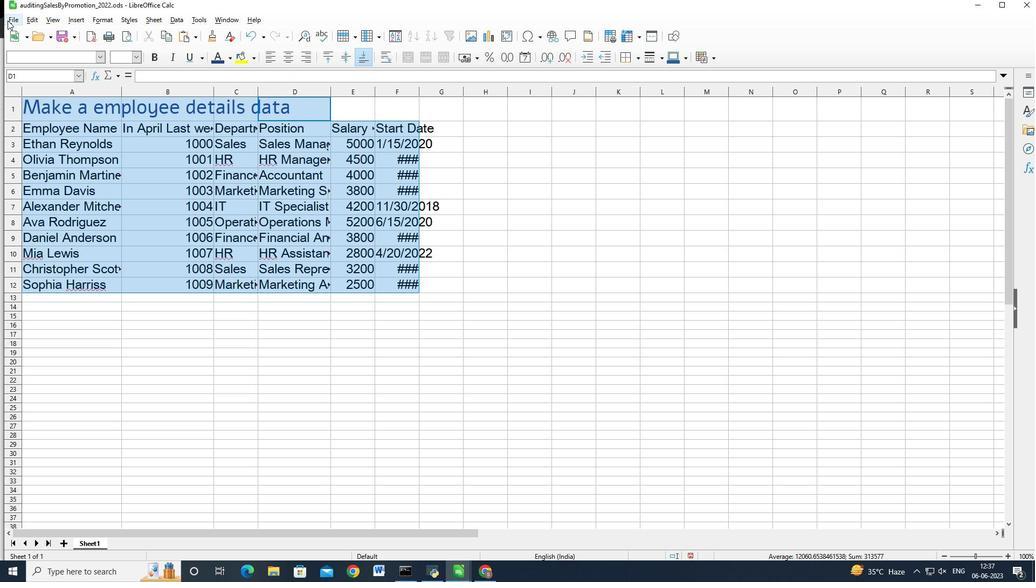 
Action: Mouse moved to (66, 148)
Screenshot: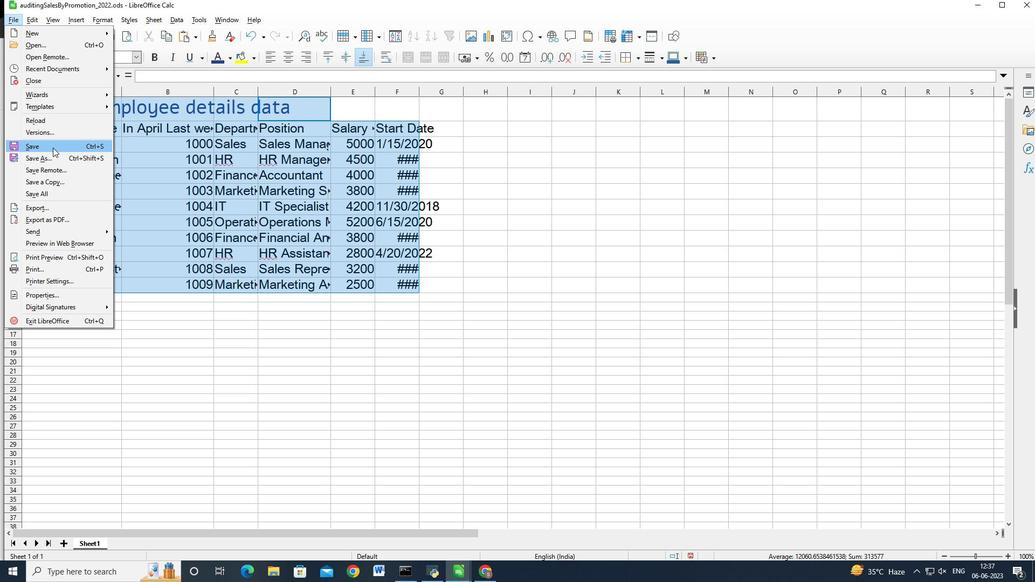 
Action: Mouse pressed left at (66, 148)
Screenshot: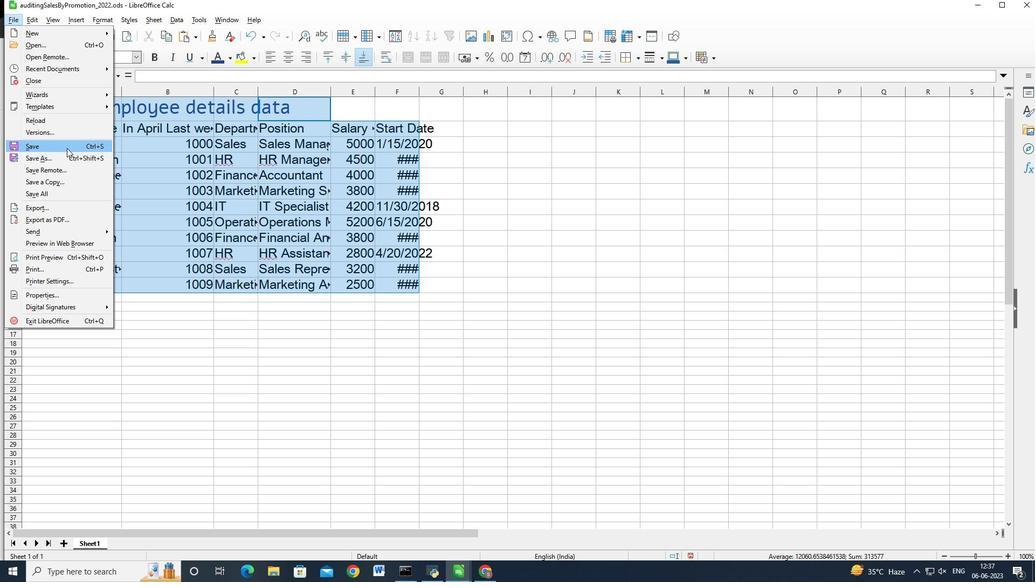 
Action: Mouse moved to (637, 288)
Screenshot: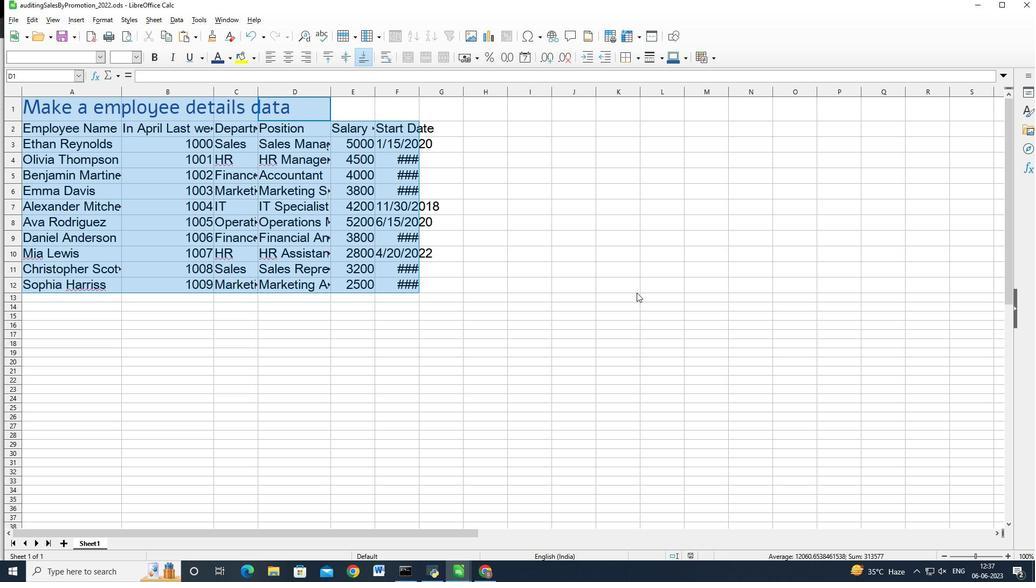 
